 Task: Check the housing market news.
Action: Mouse scrolled (1155, 522) with delta (0, 0)
Screenshot: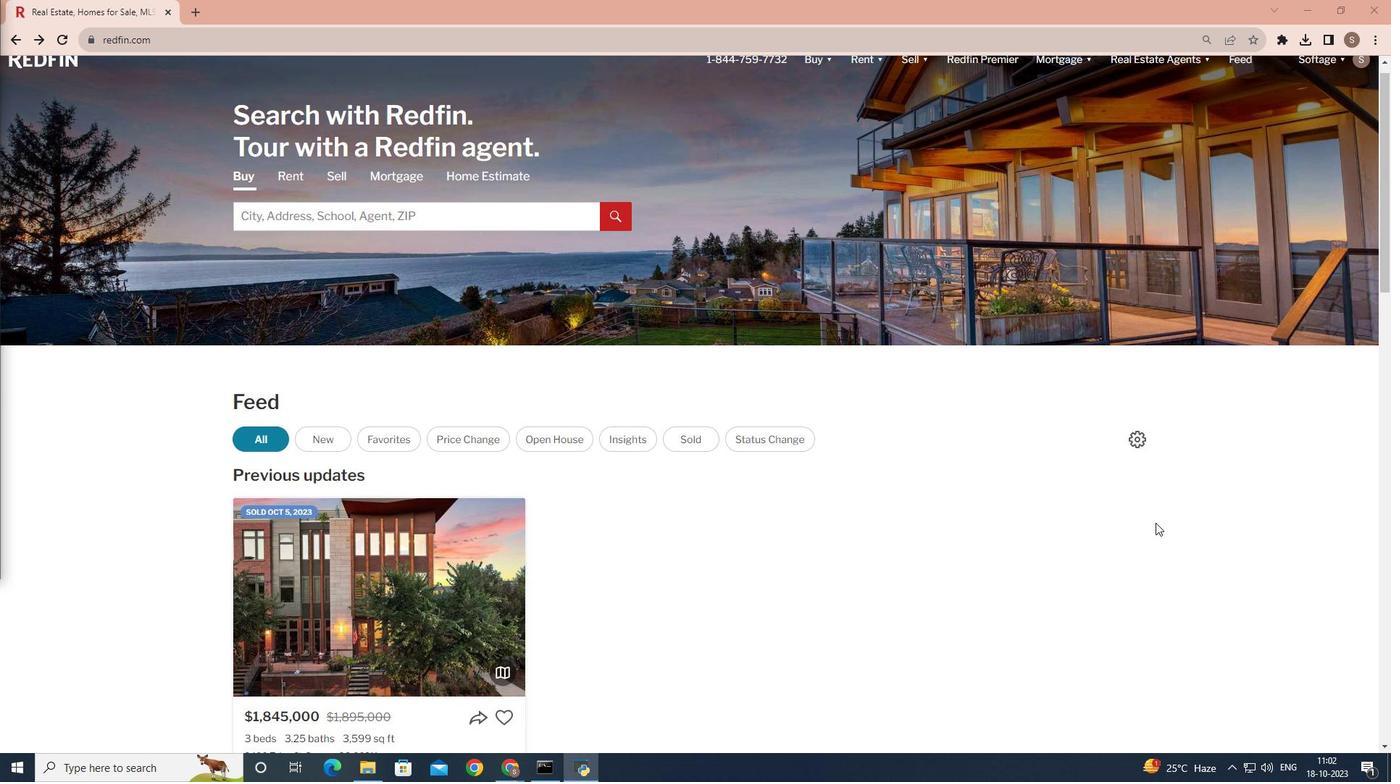 
Action: Mouse scrolled (1155, 522) with delta (0, 0)
Screenshot: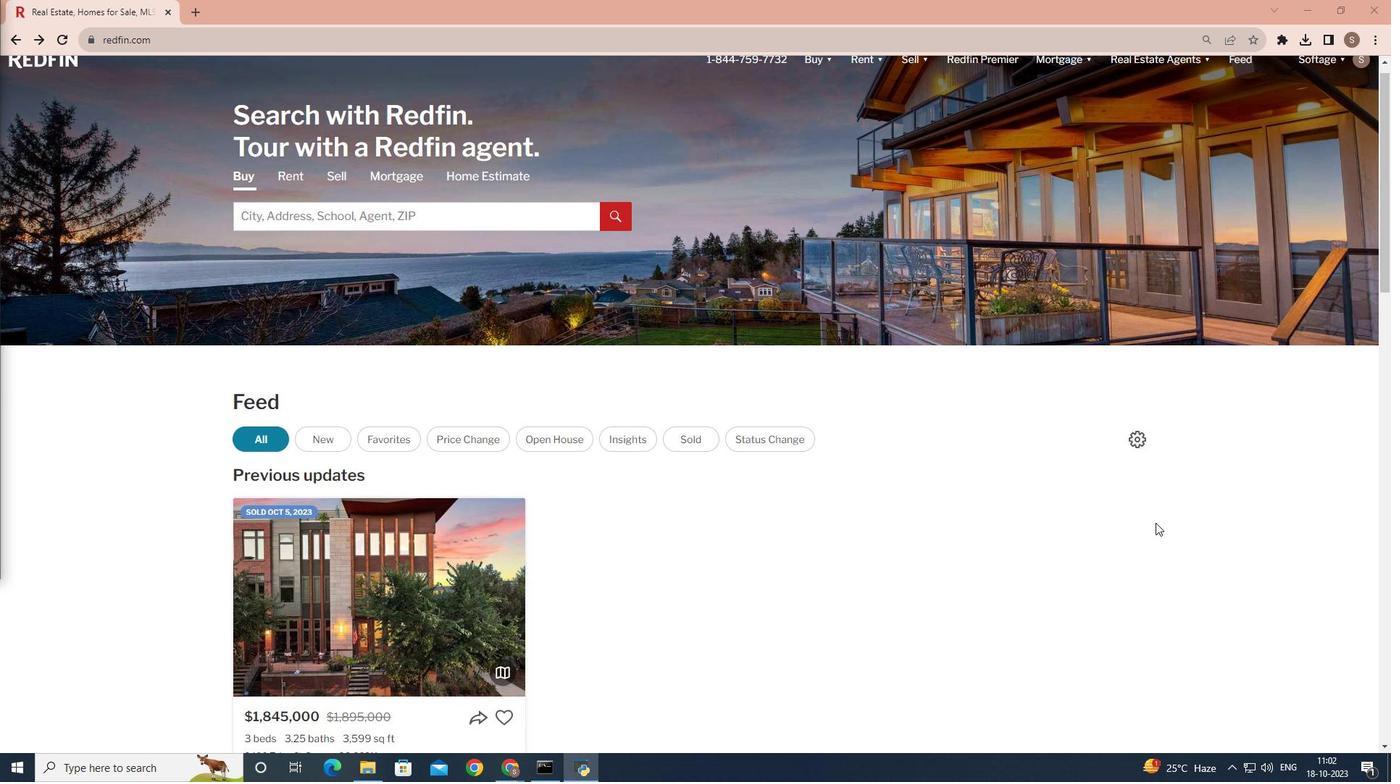 
Action: Mouse scrolled (1155, 522) with delta (0, 0)
Screenshot: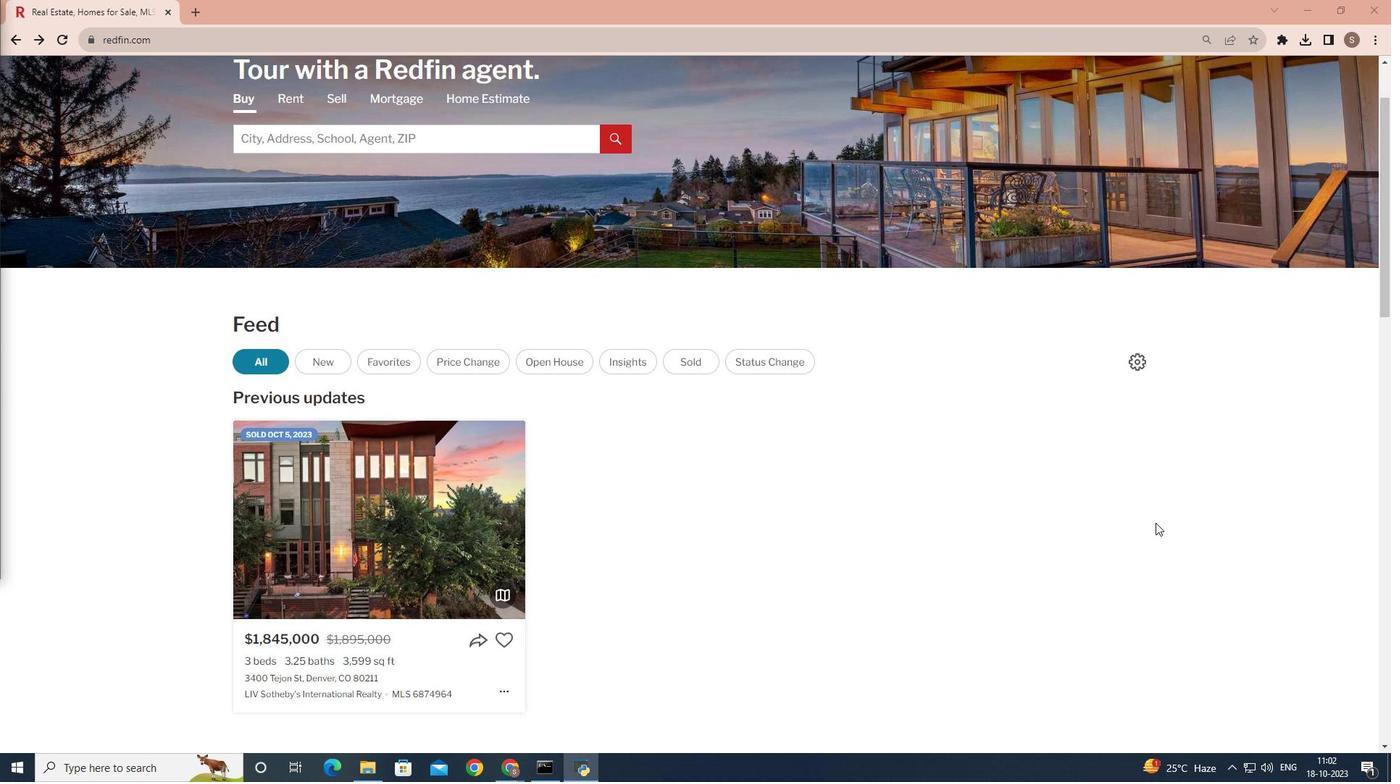 
Action: Mouse scrolled (1155, 522) with delta (0, 0)
Screenshot: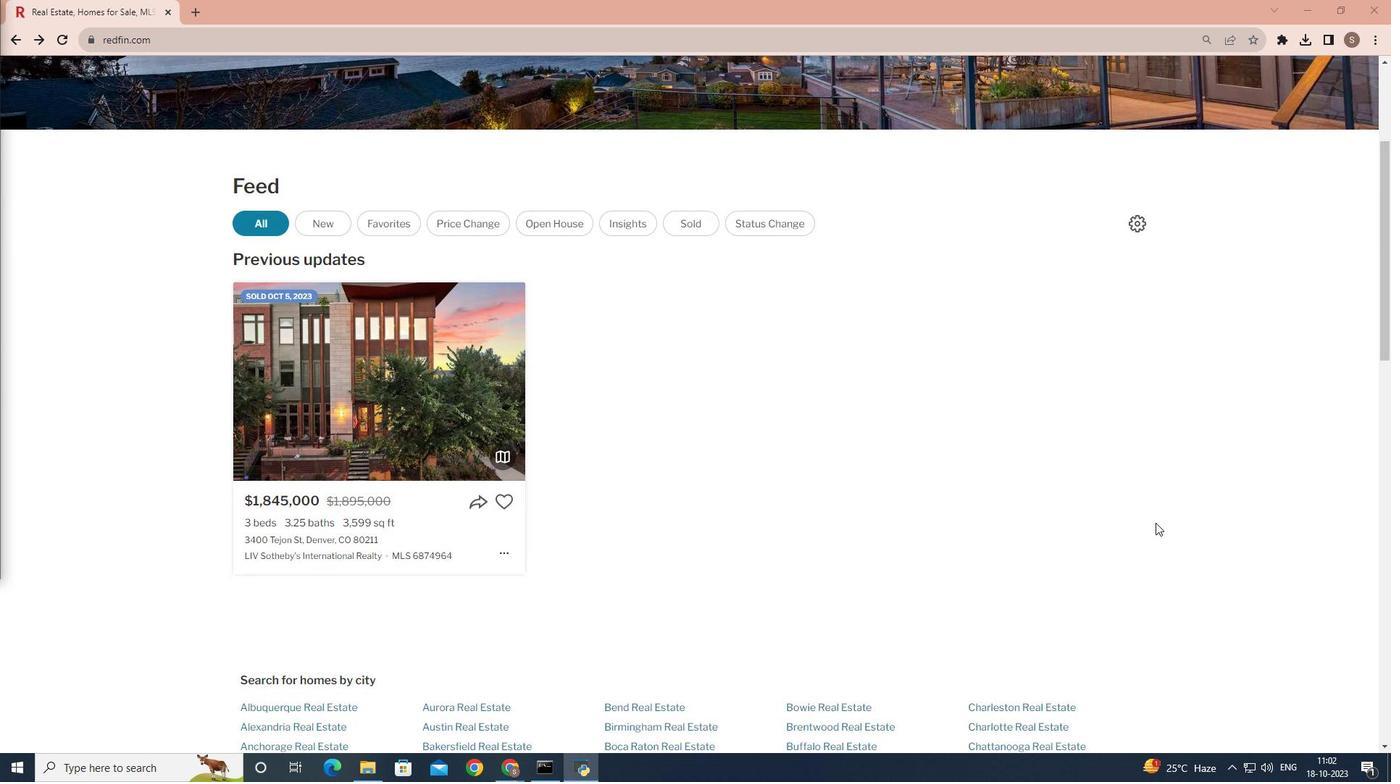 
Action: Mouse scrolled (1155, 522) with delta (0, 0)
Screenshot: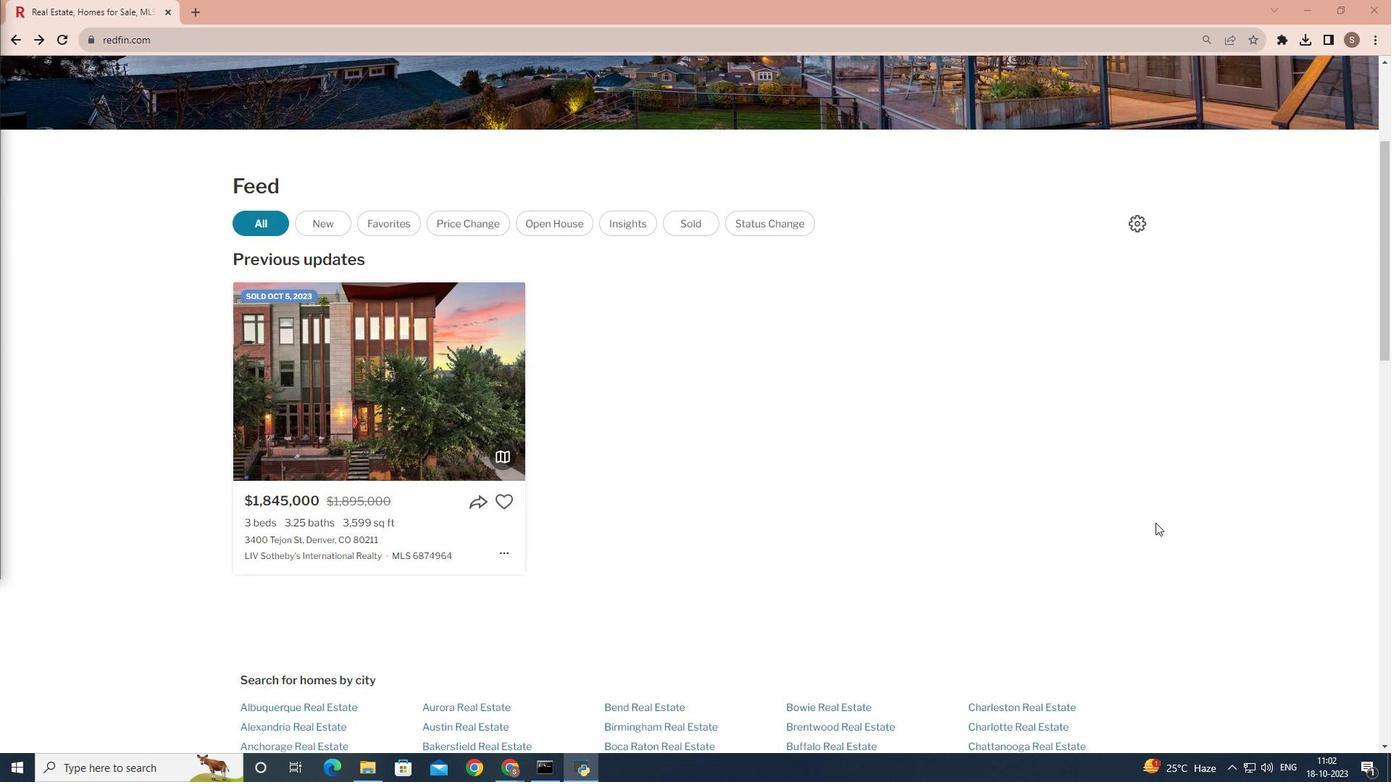 
Action: Mouse scrolled (1155, 522) with delta (0, 0)
Screenshot: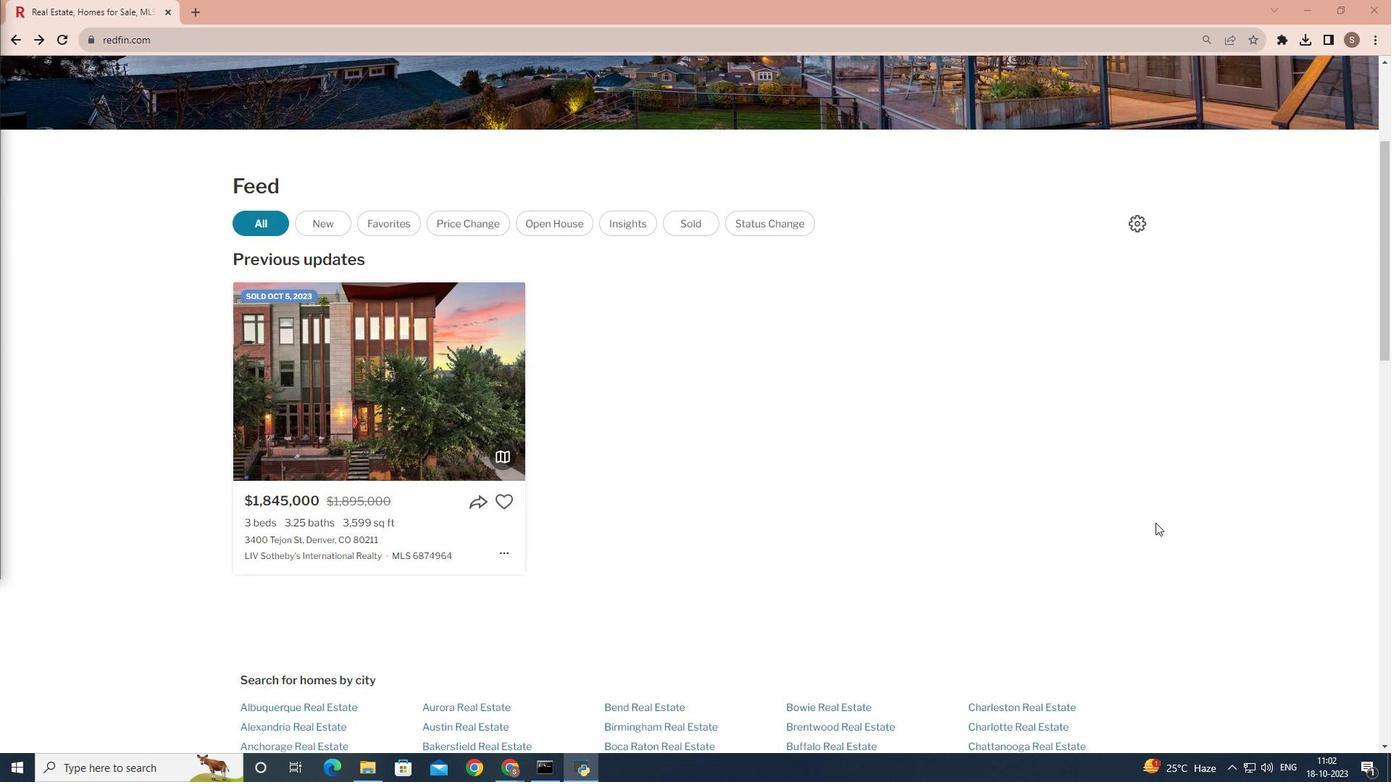 
Action: Mouse scrolled (1155, 522) with delta (0, 0)
Screenshot: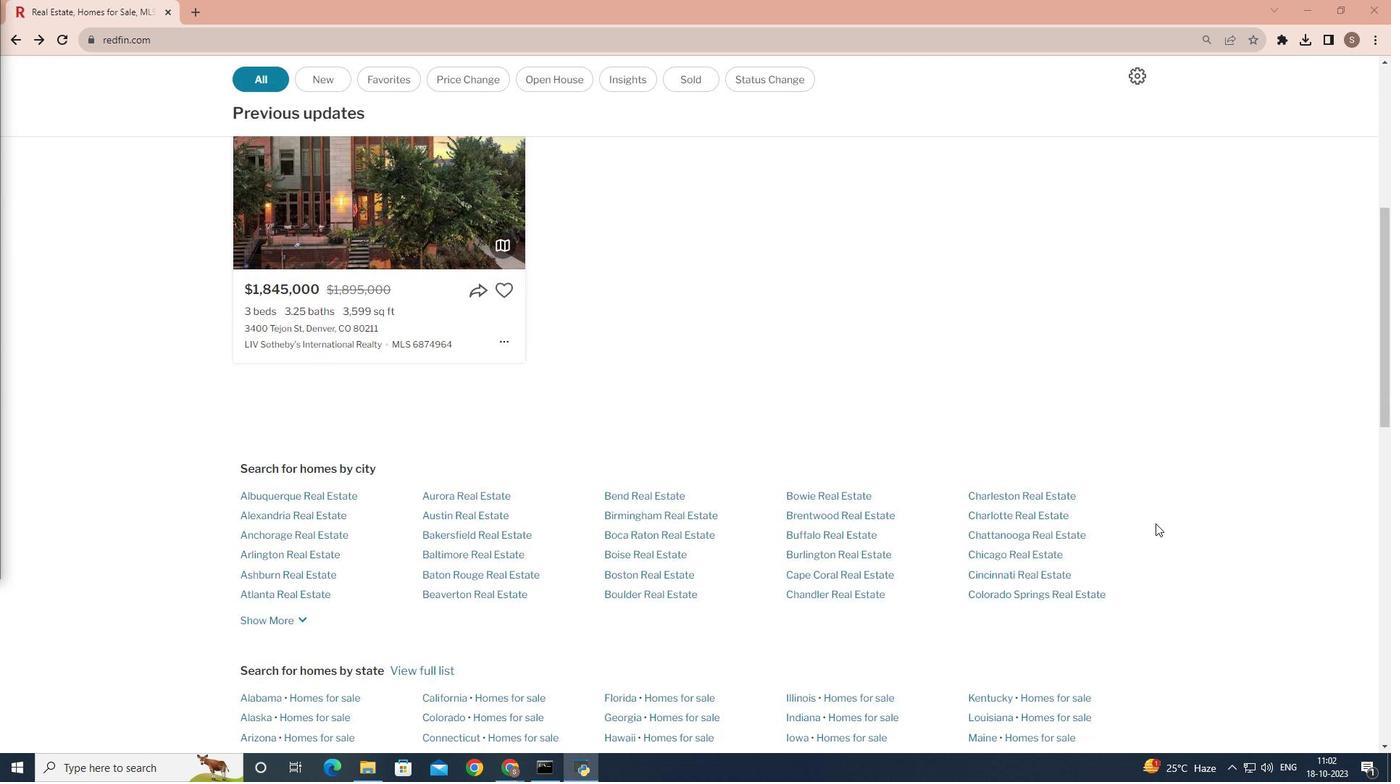 
Action: Mouse moved to (1156, 523)
Screenshot: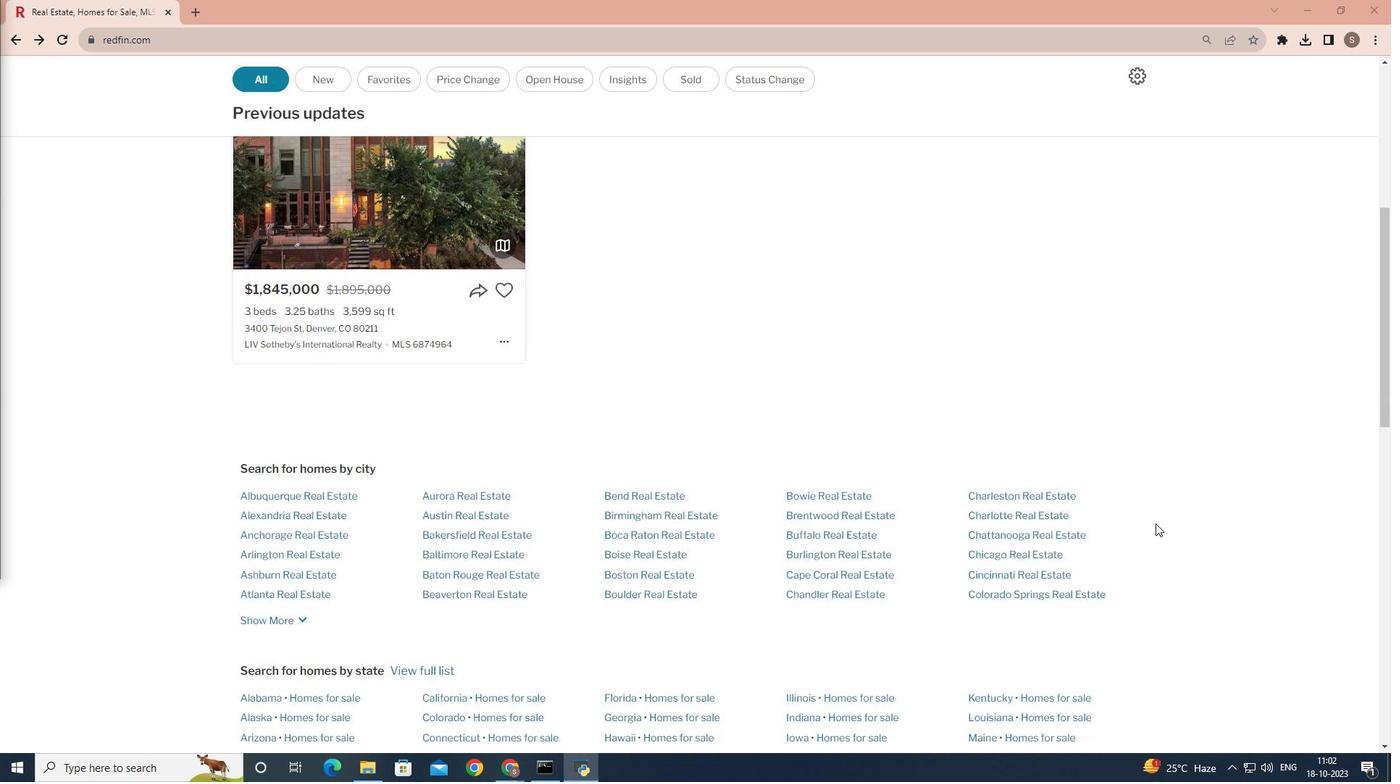 
Action: Mouse scrolled (1156, 522) with delta (0, 0)
Screenshot: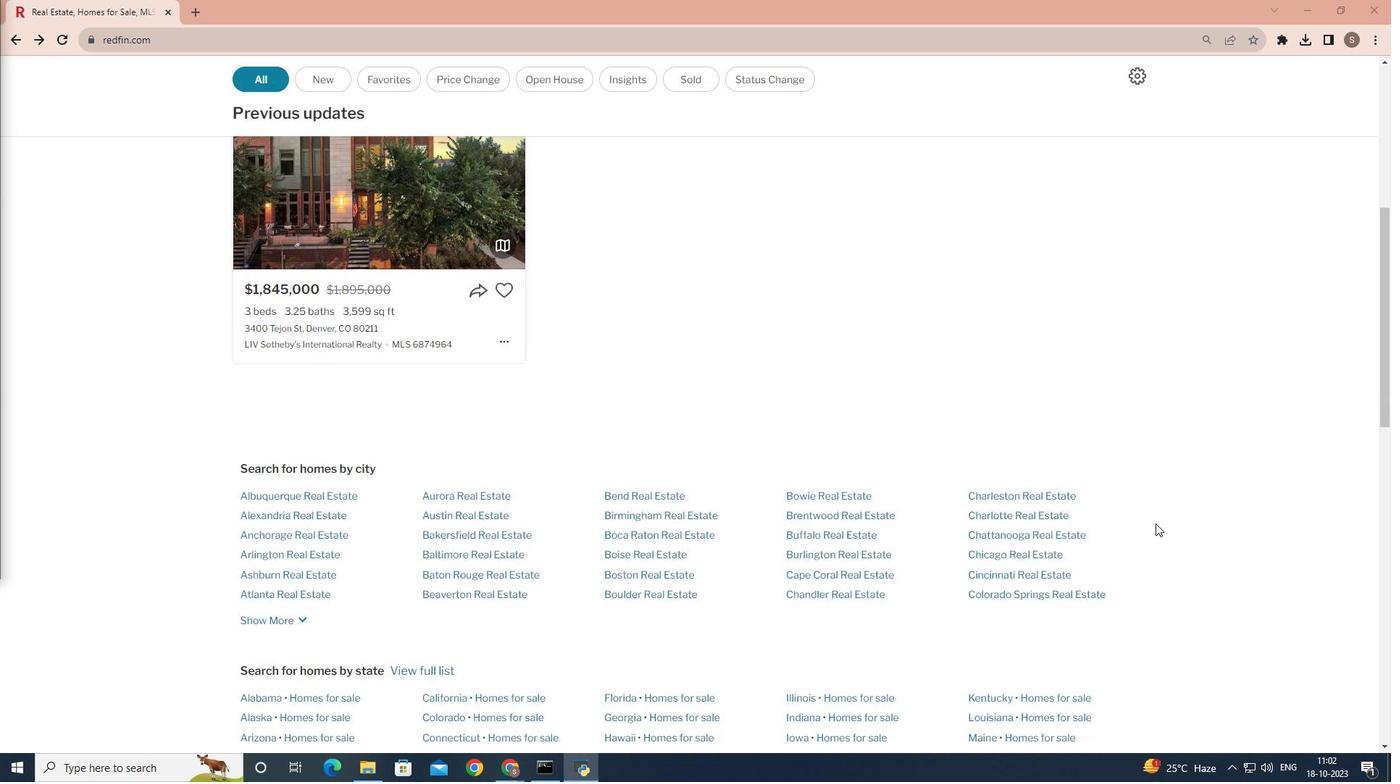
Action: Mouse scrolled (1156, 522) with delta (0, 0)
Screenshot: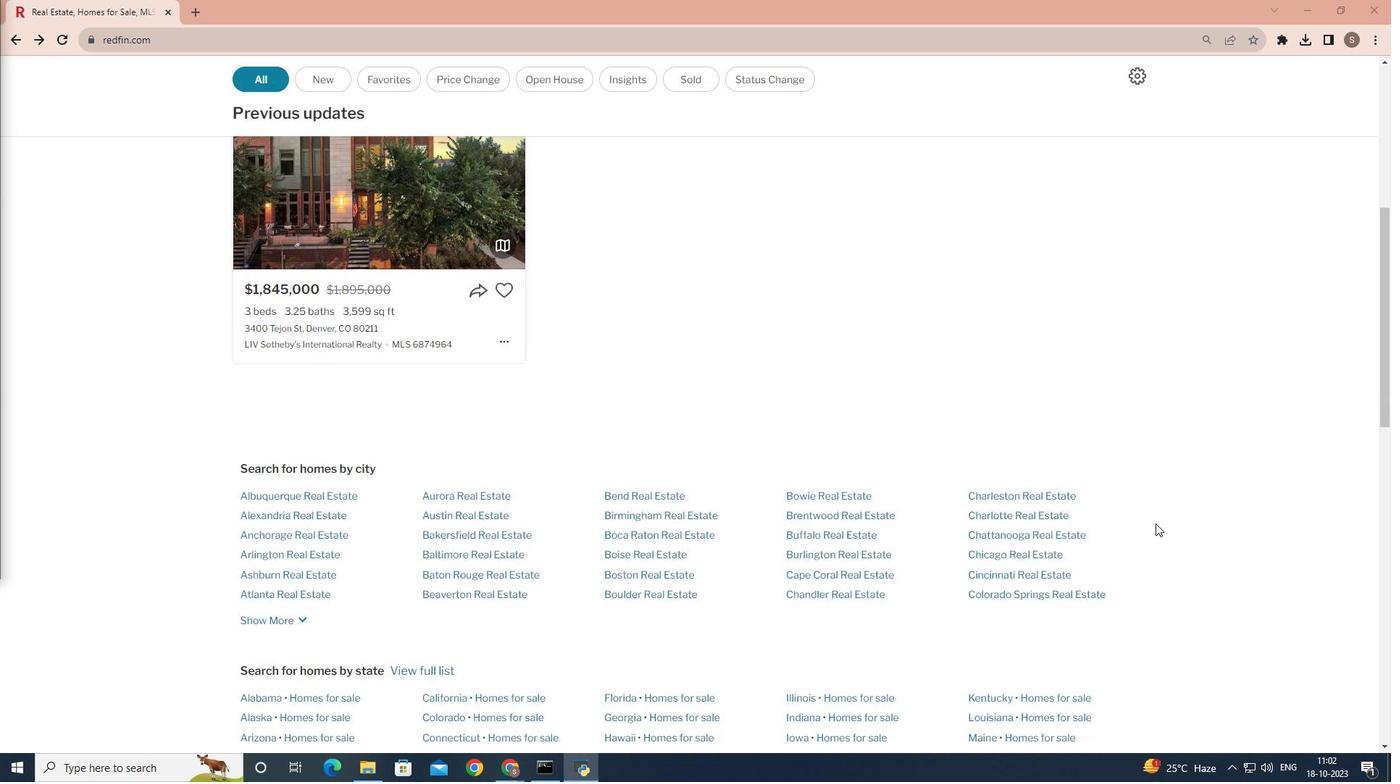 
Action: Mouse moved to (1156, 523)
Screenshot: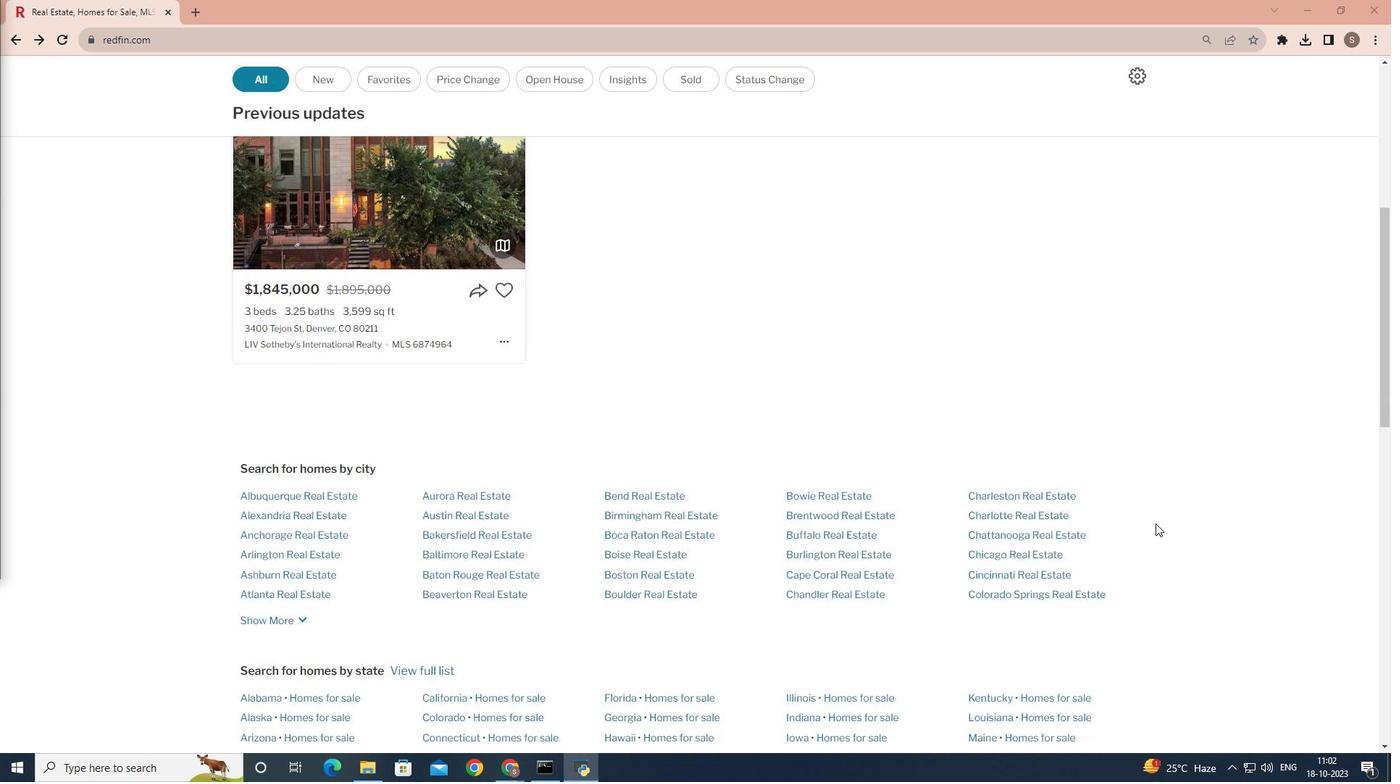 
Action: Mouse scrolled (1156, 522) with delta (0, 0)
Screenshot: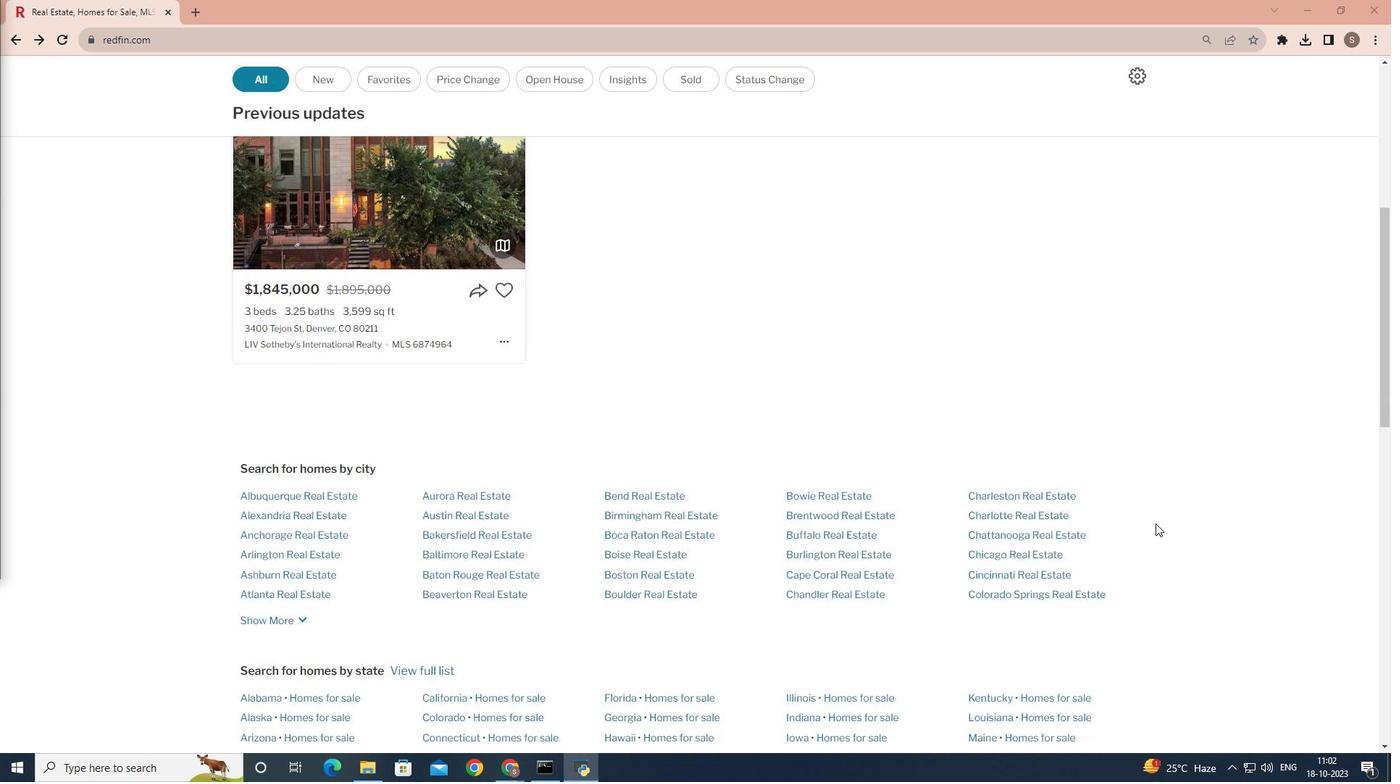 
Action: Mouse moved to (1151, 523)
Screenshot: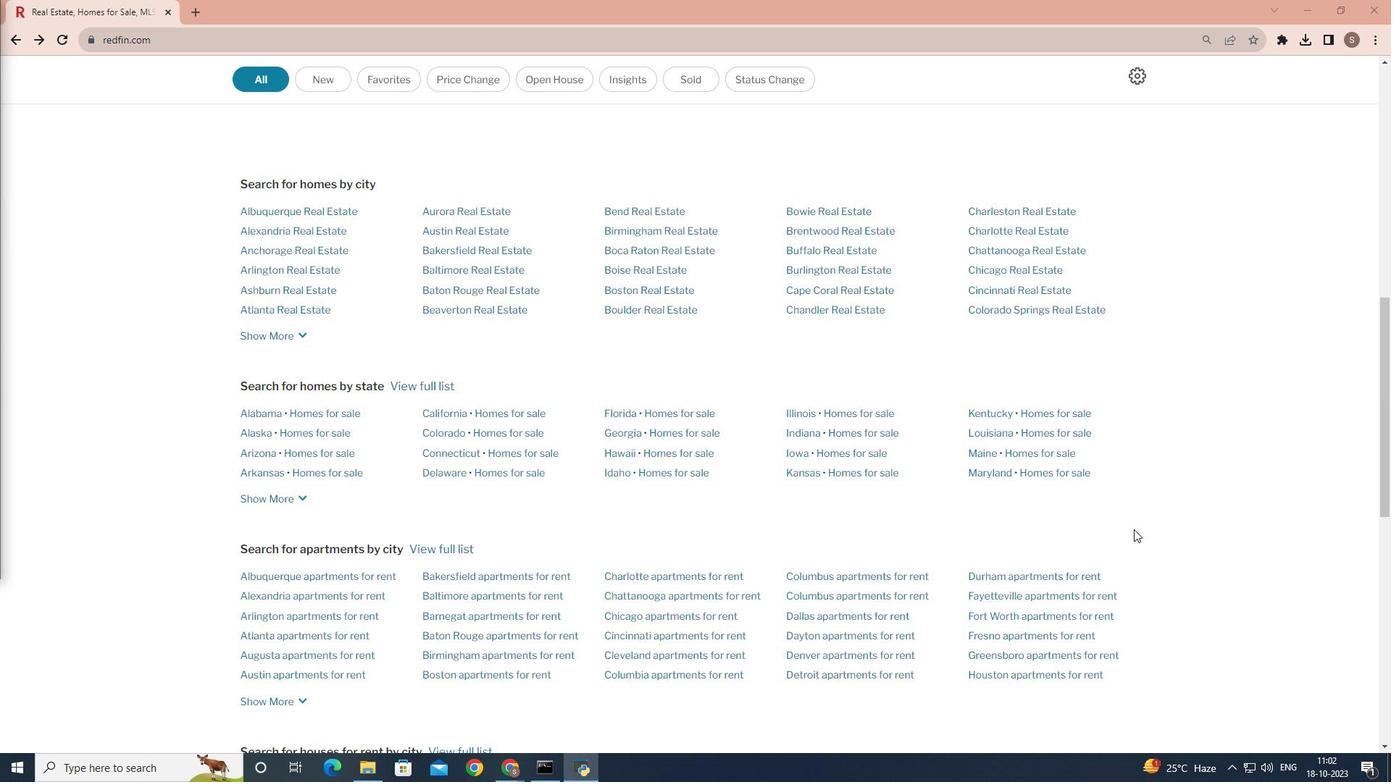 
Action: Mouse scrolled (1151, 523) with delta (0, 0)
Screenshot: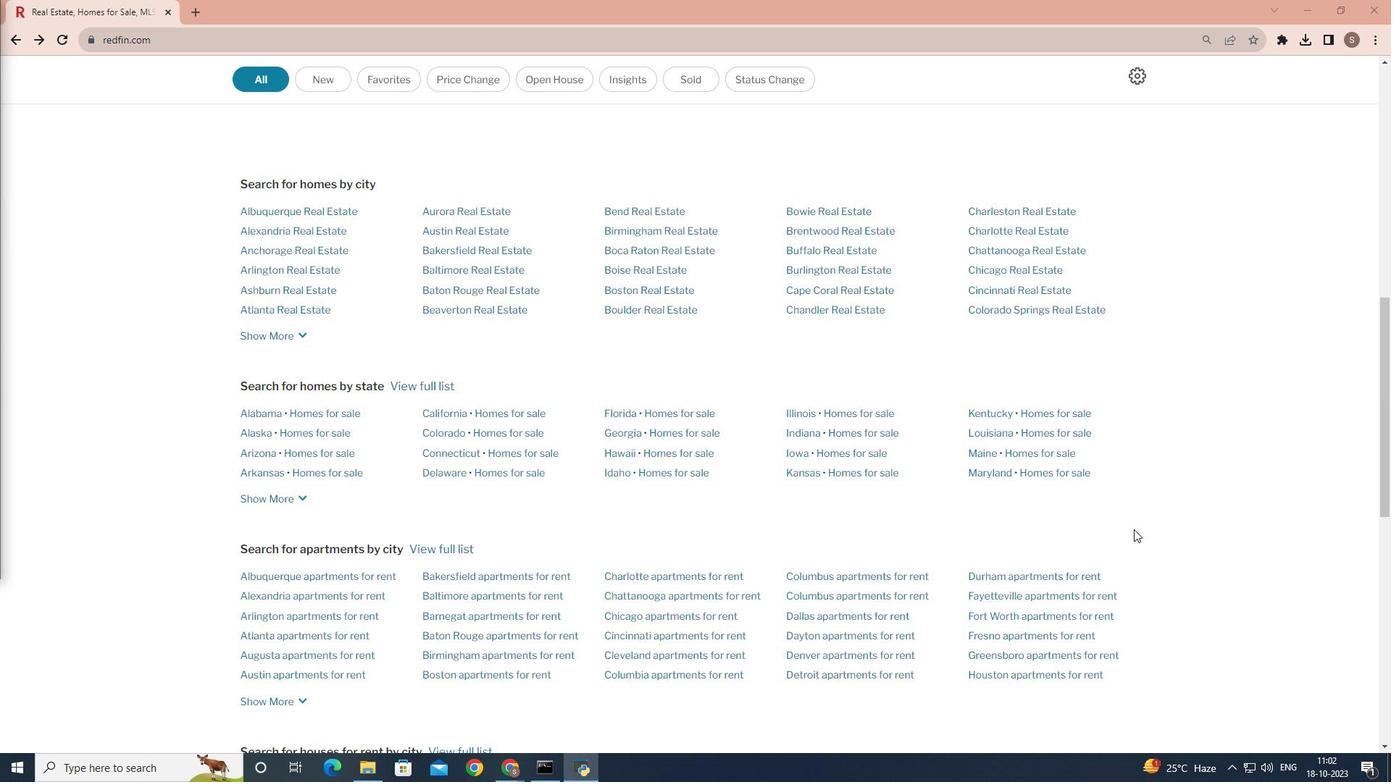 
Action: Mouse moved to (1144, 524)
Screenshot: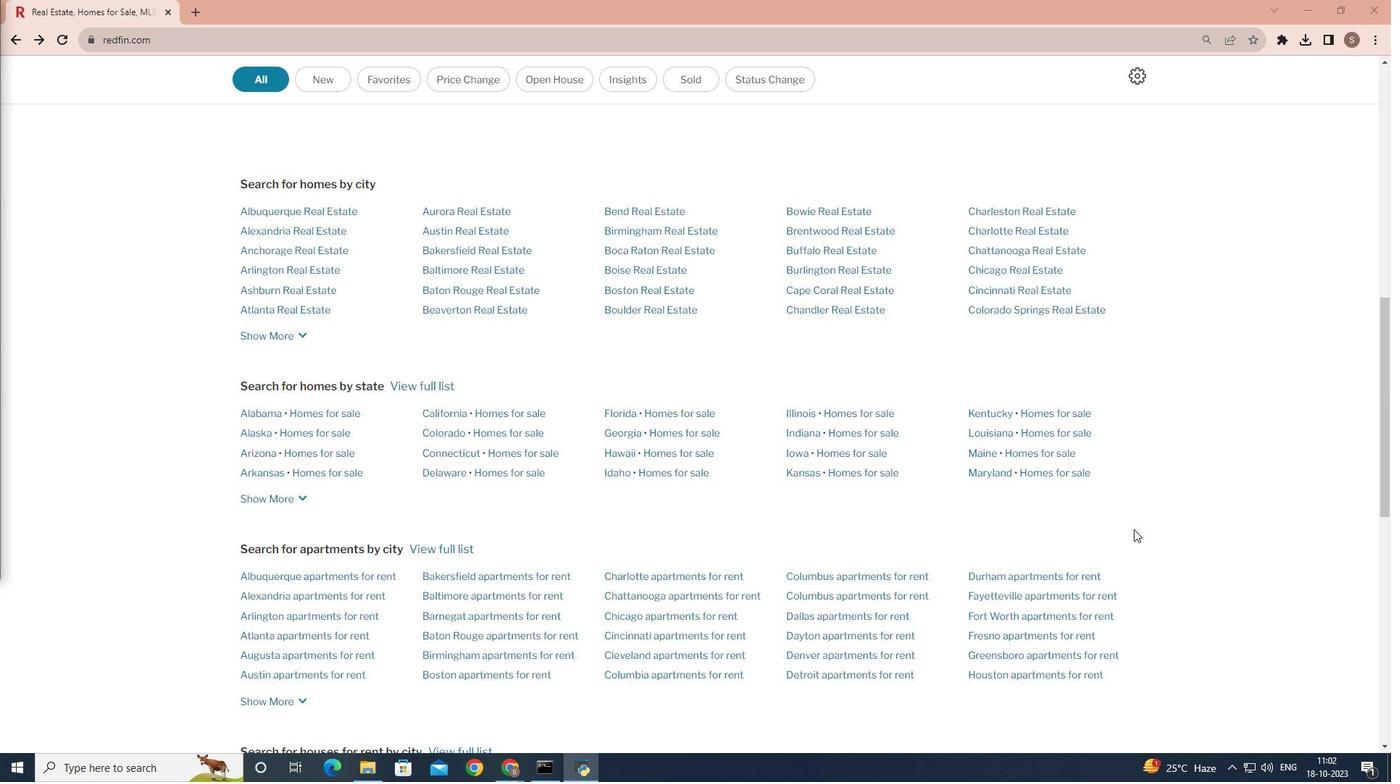 
Action: Mouse scrolled (1144, 523) with delta (0, 0)
Screenshot: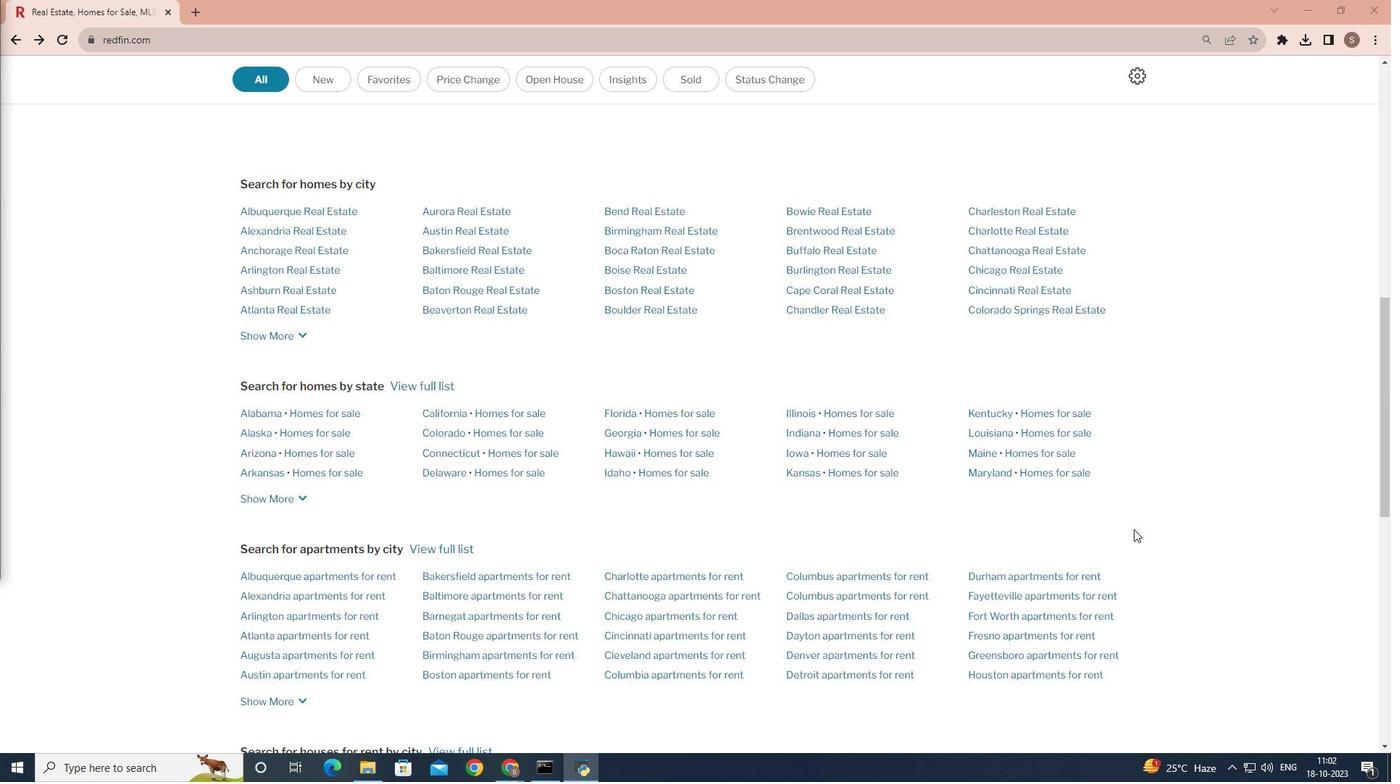 
Action: Mouse moved to (1138, 528)
Screenshot: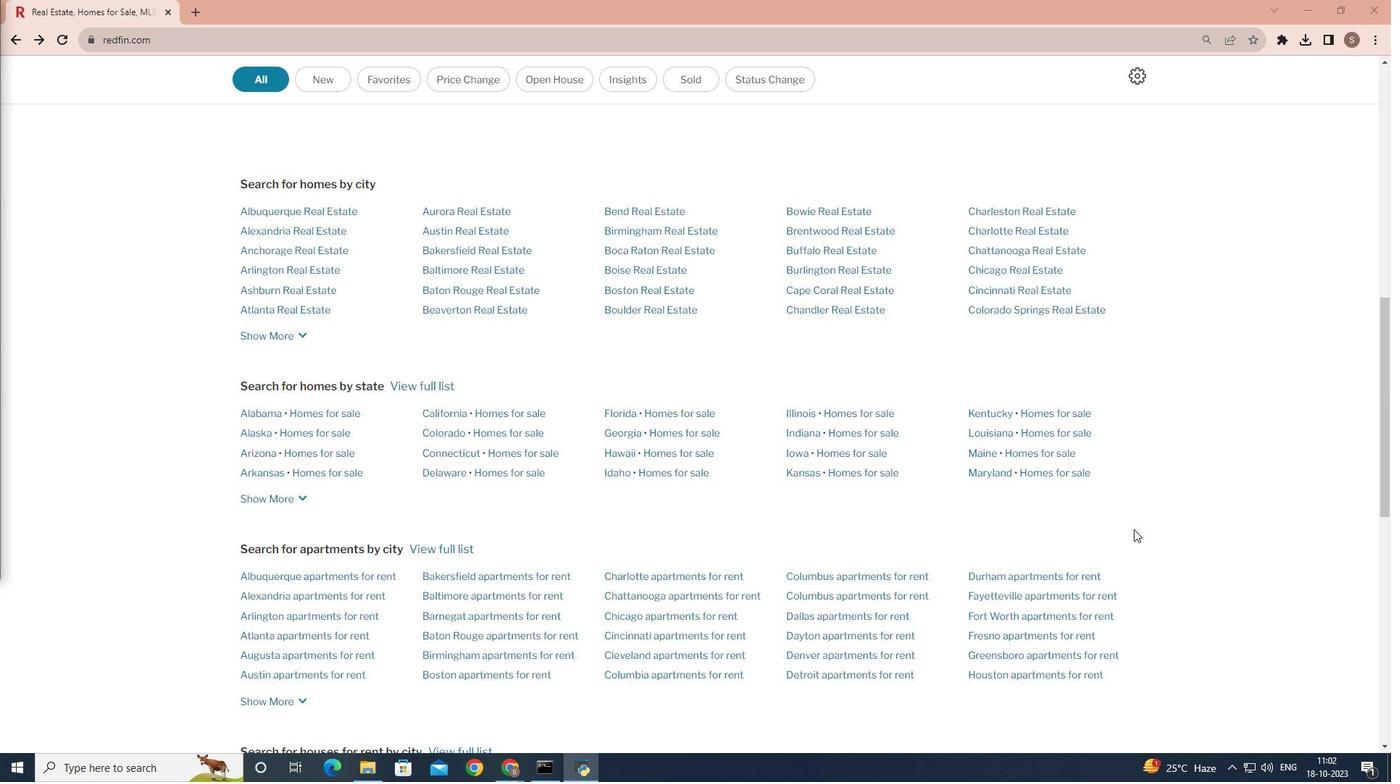 
Action: Mouse scrolled (1138, 527) with delta (0, 0)
Screenshot: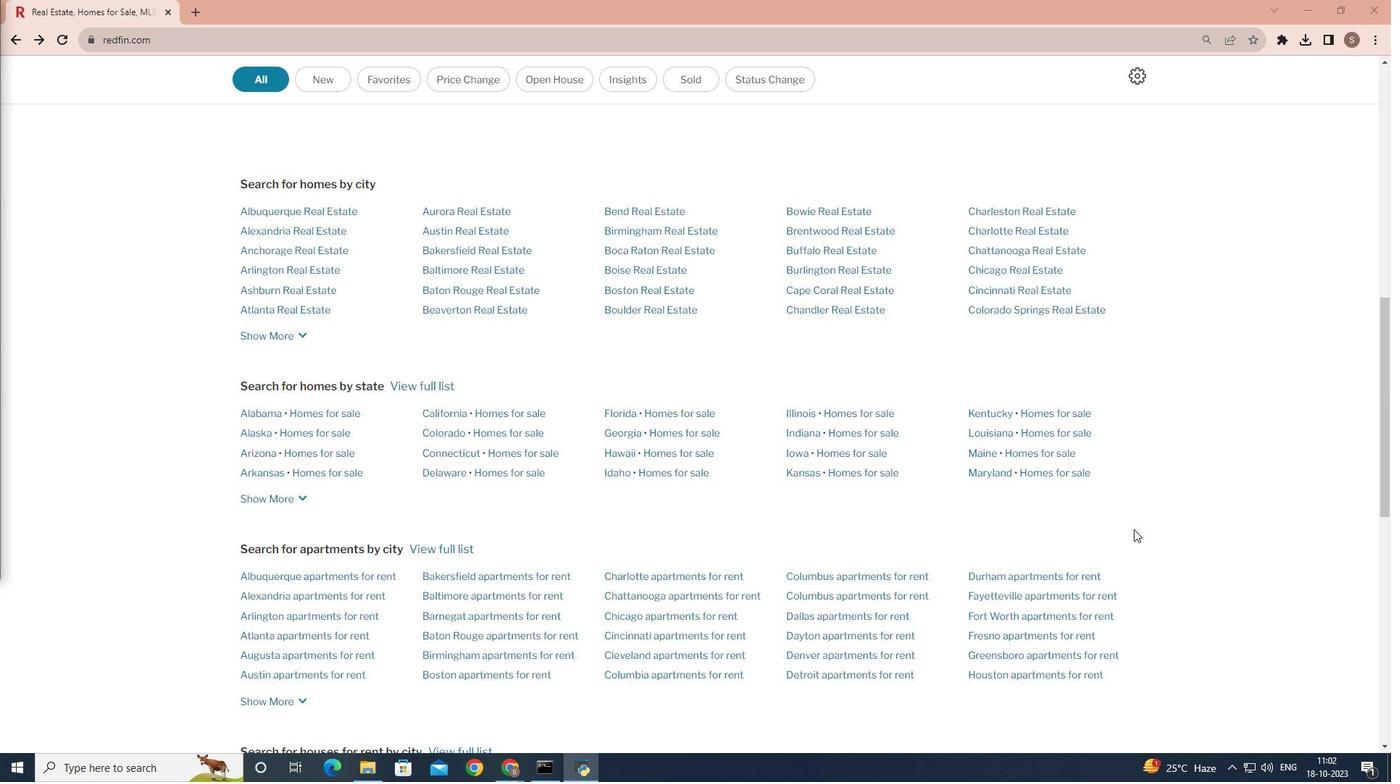 
Action: Mouse moved to (1054, 523)
Screenshot: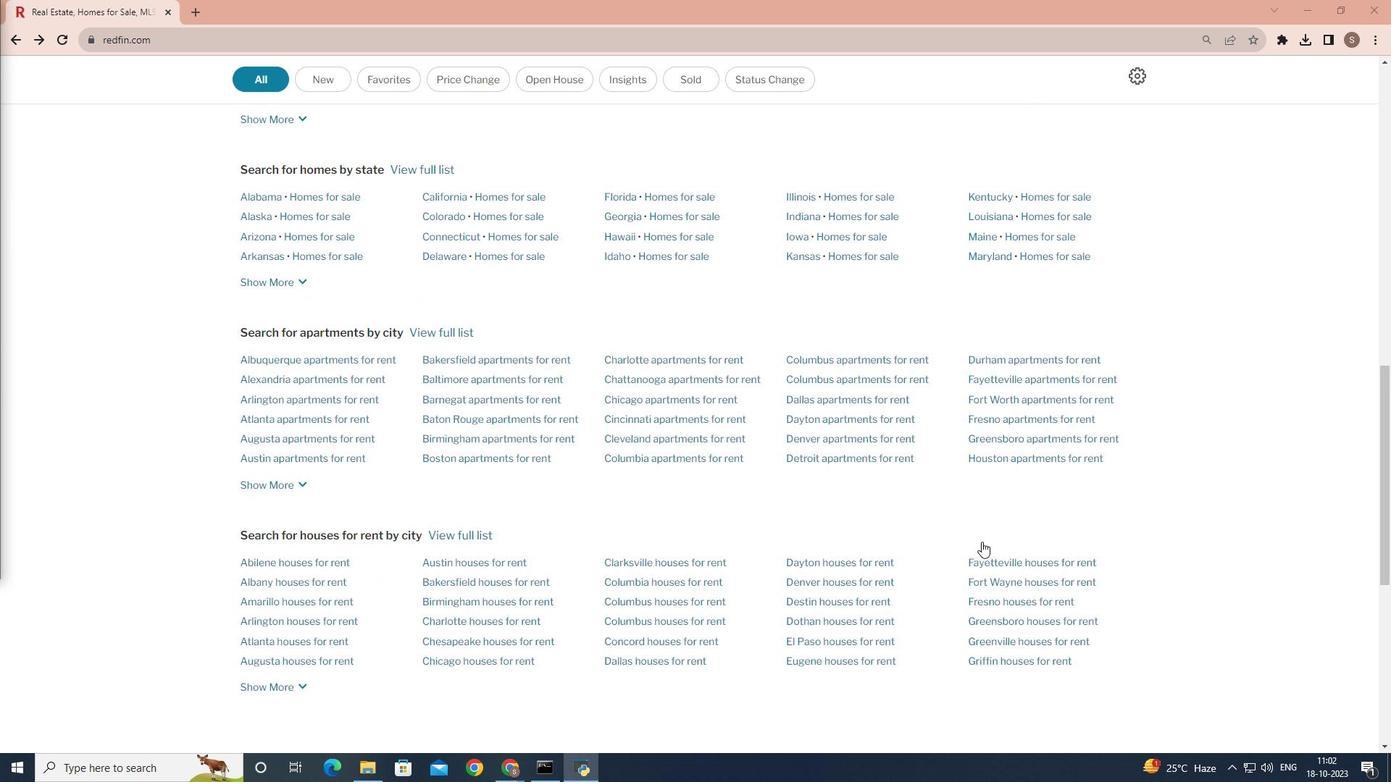 
Action: Mouse scrolled (1054, 523) with delta (0, 0)
Screenshot: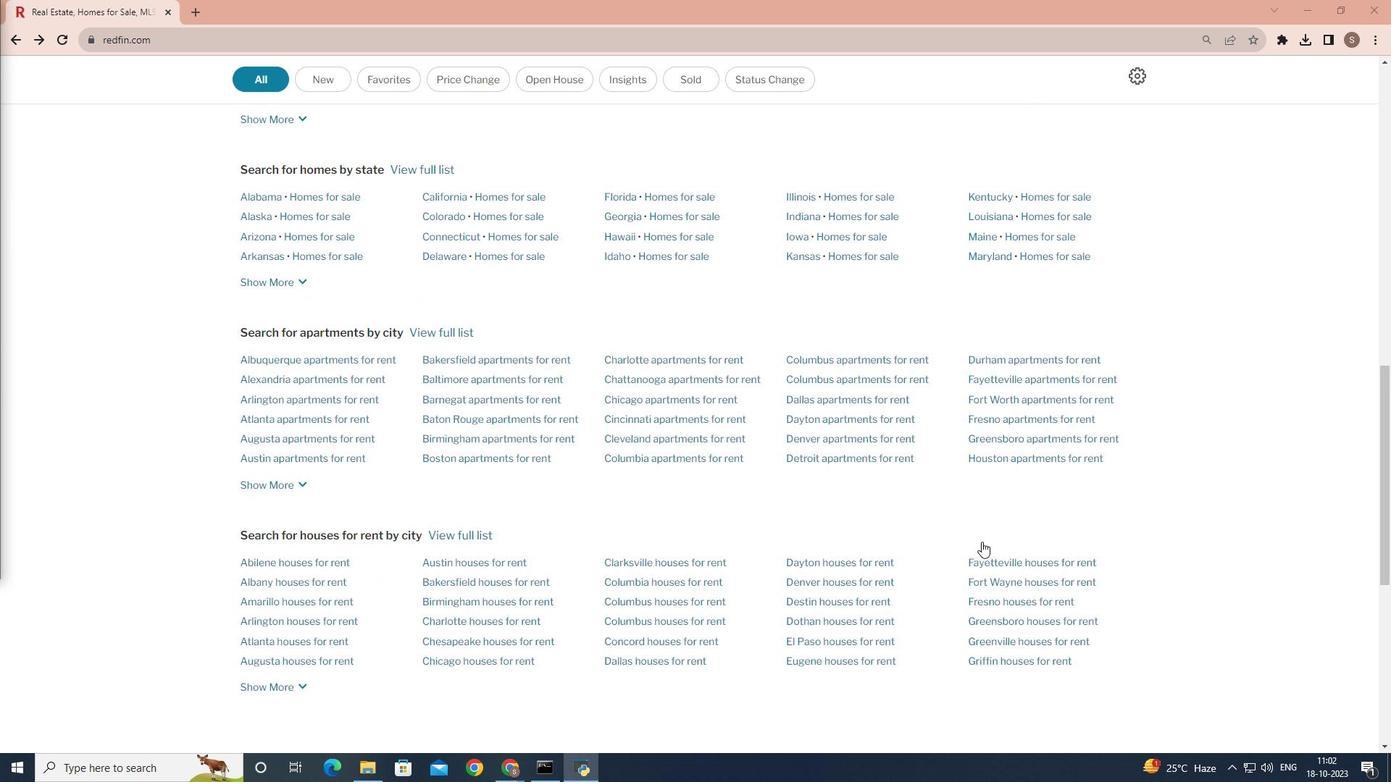 
Action: Mouse moved to (1045, 525)
Screenshot: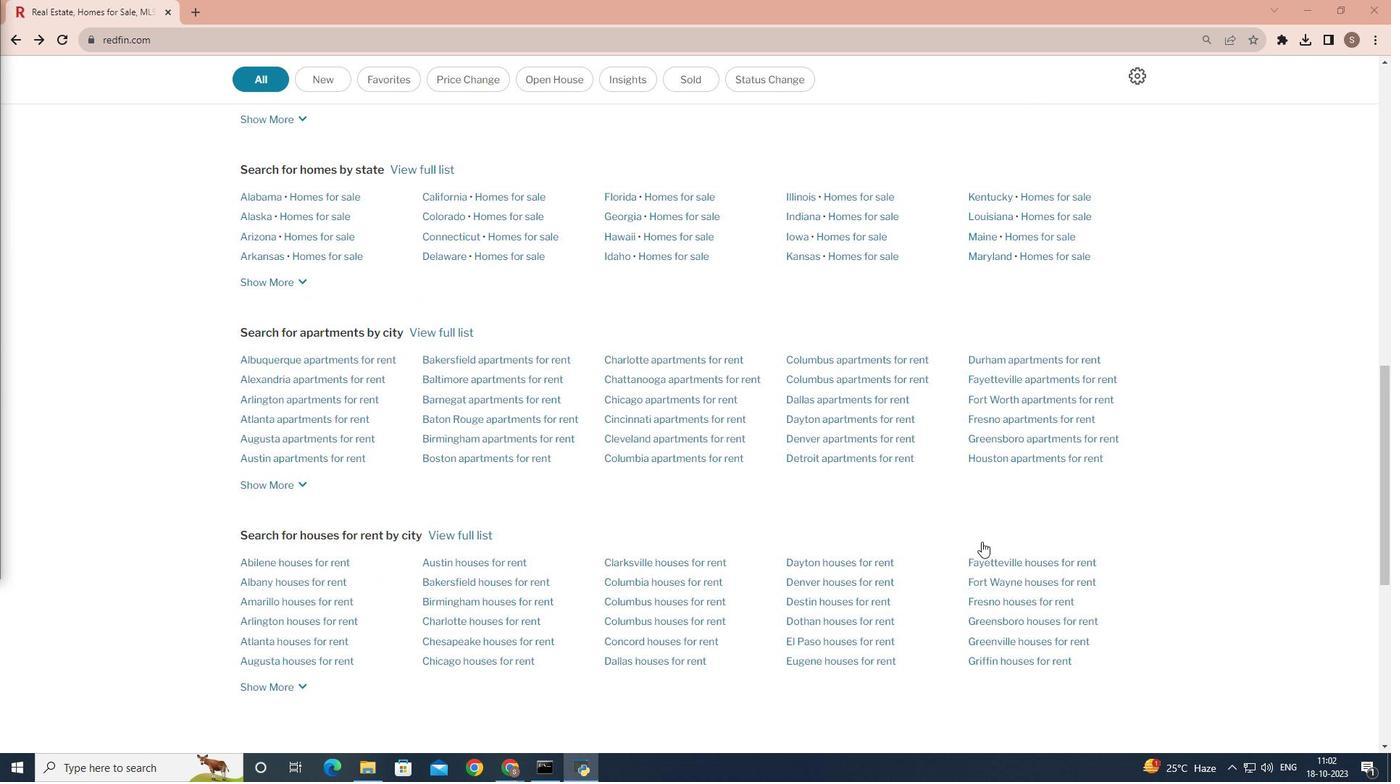 
Action: Mouse scrolled (1045, 524) with delta (0, 0)
Screenshot: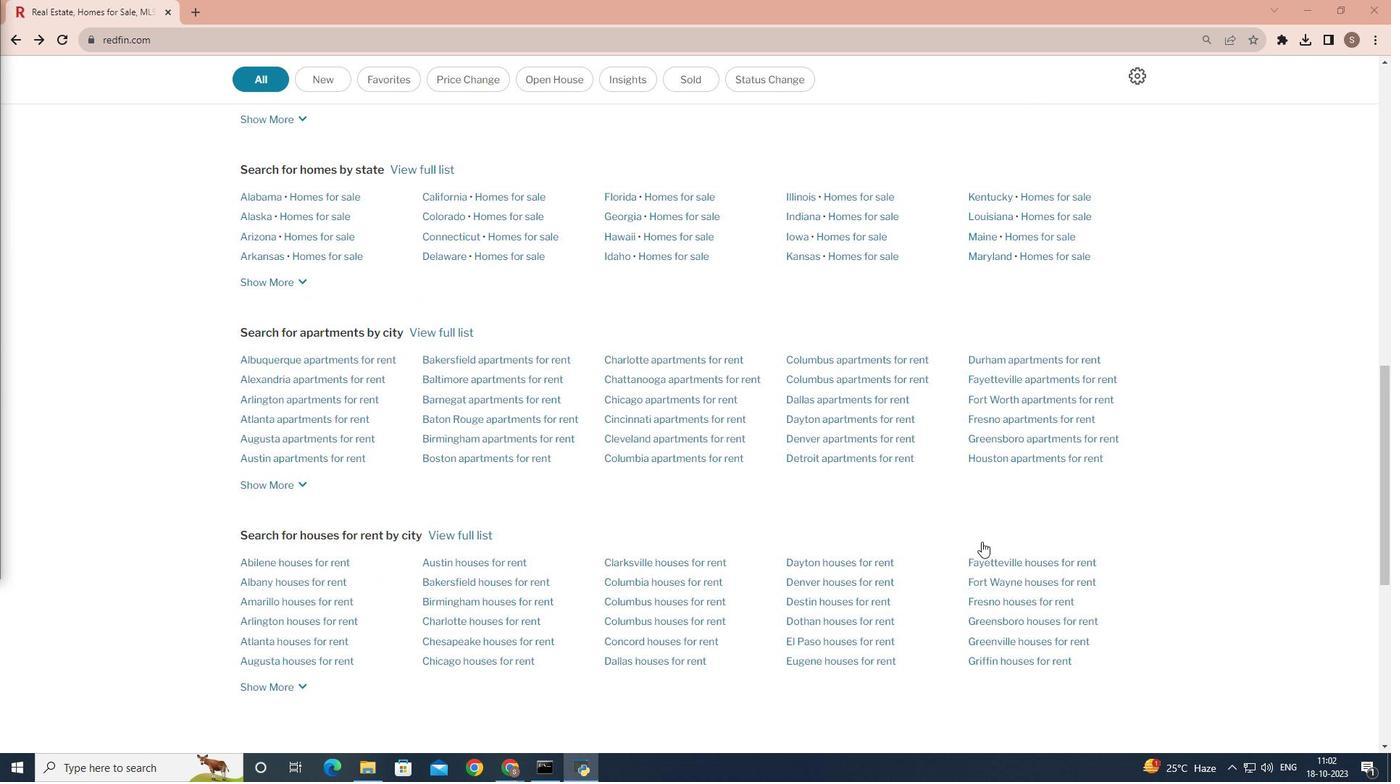 
Action: Mouse moved to (1023, 529)
Screenshot: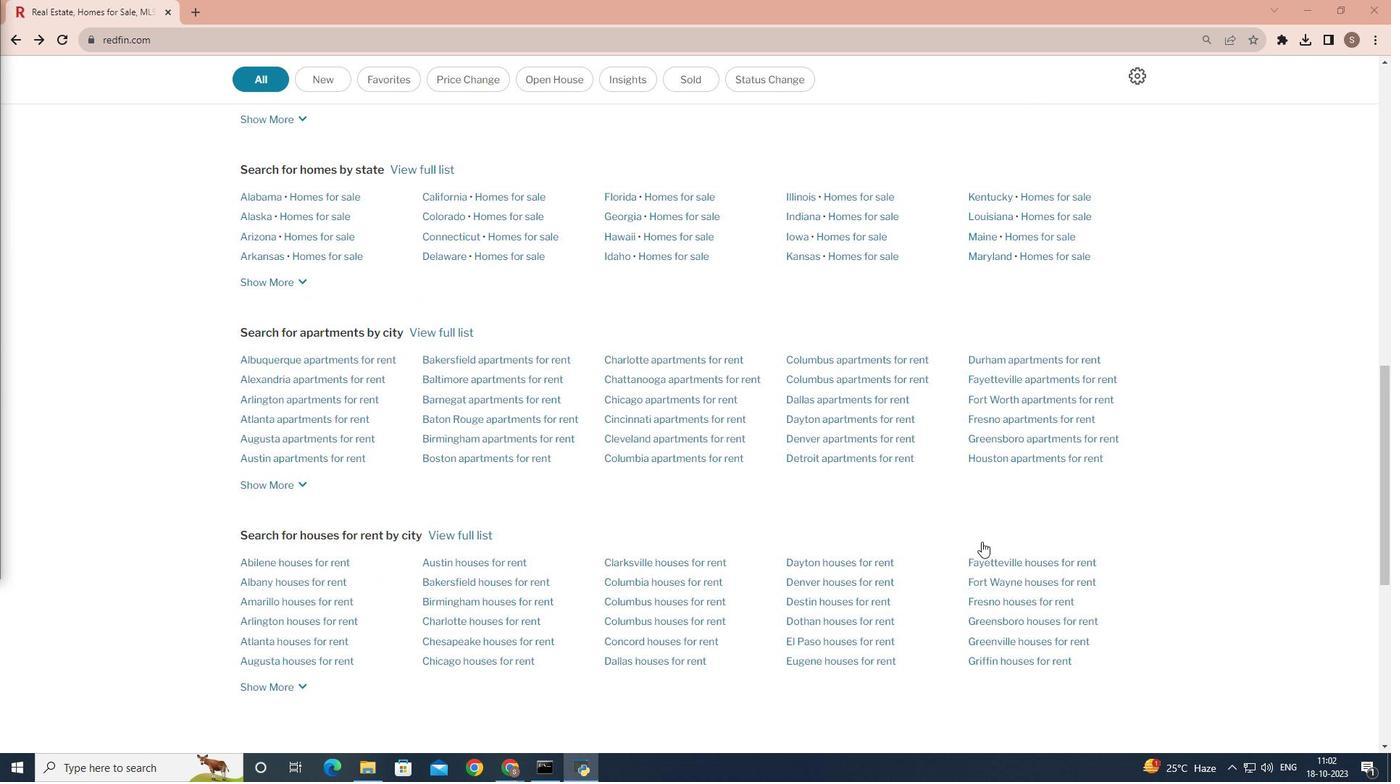 
Action: Mouse scrolled (1023, 529) with delta (0, 0)
Screenshot: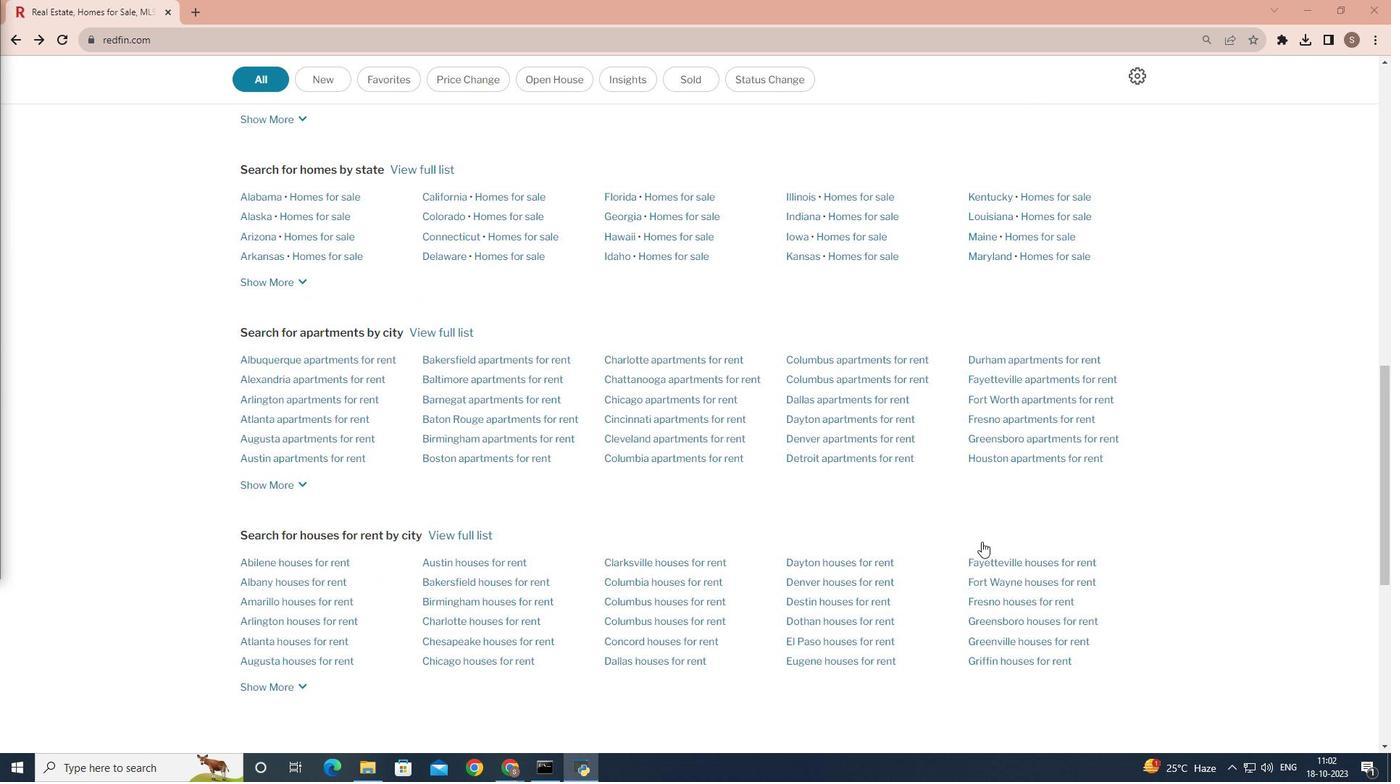 
Action: Mouse moved to (903, 541)
Screenshot: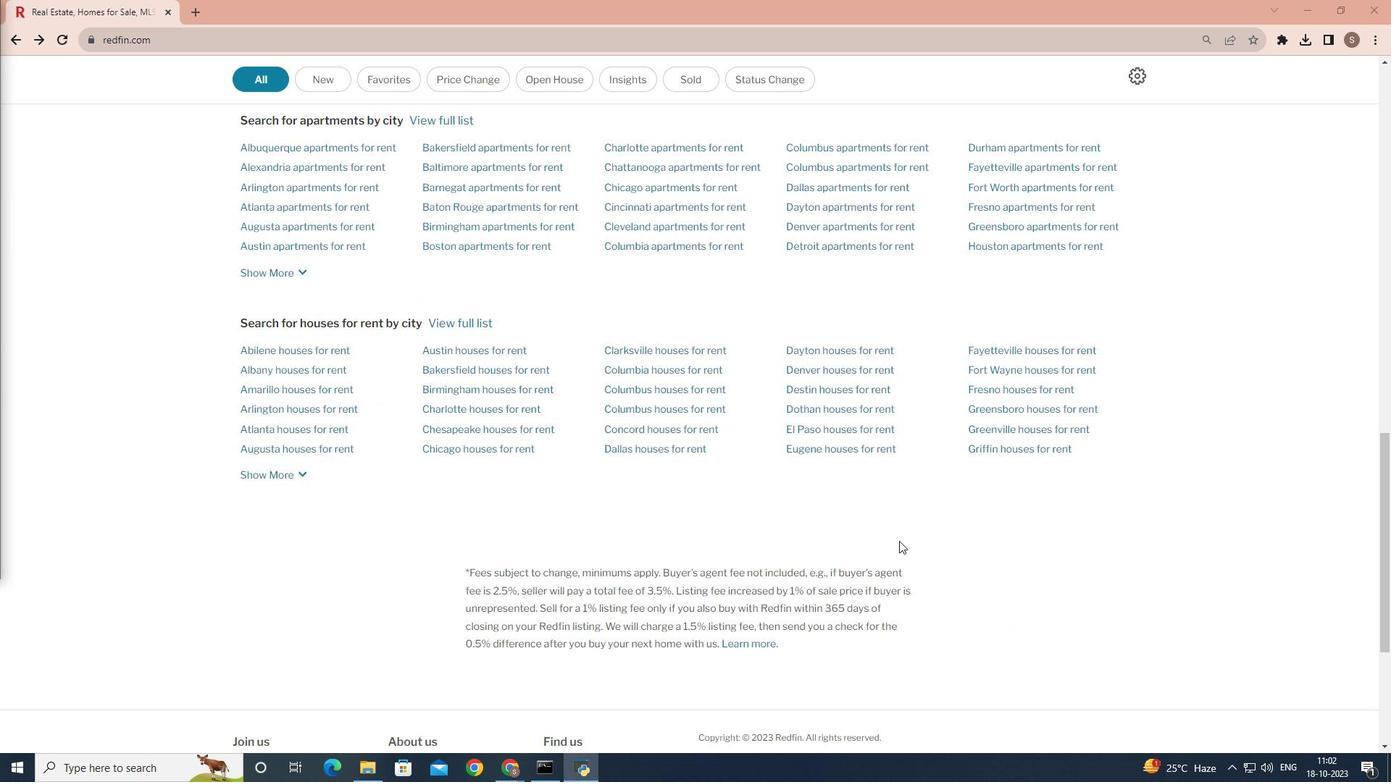 
Action: Mouse scrolled (903, 540) with delta (0, 0)
Screenshot: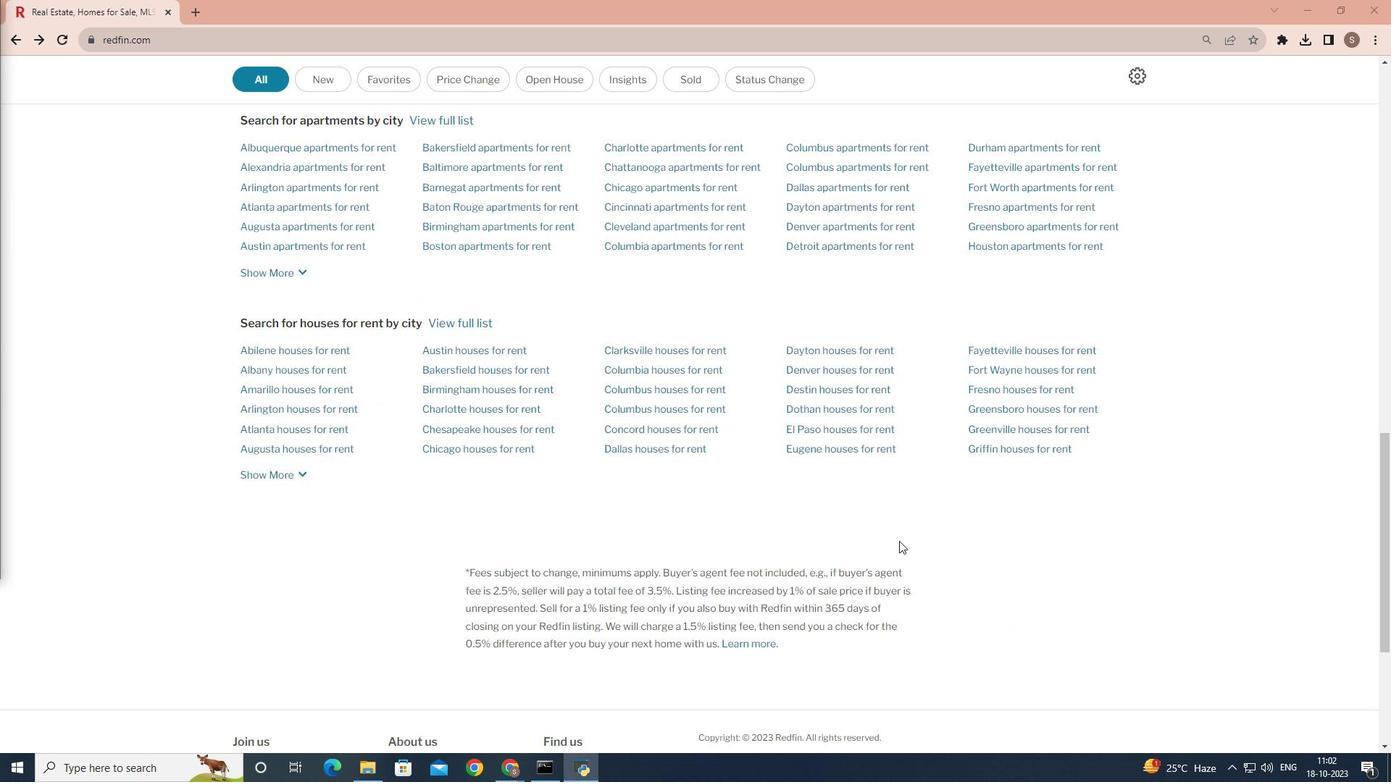 
Action: Mouse moved to (900, 541)
Screenshot: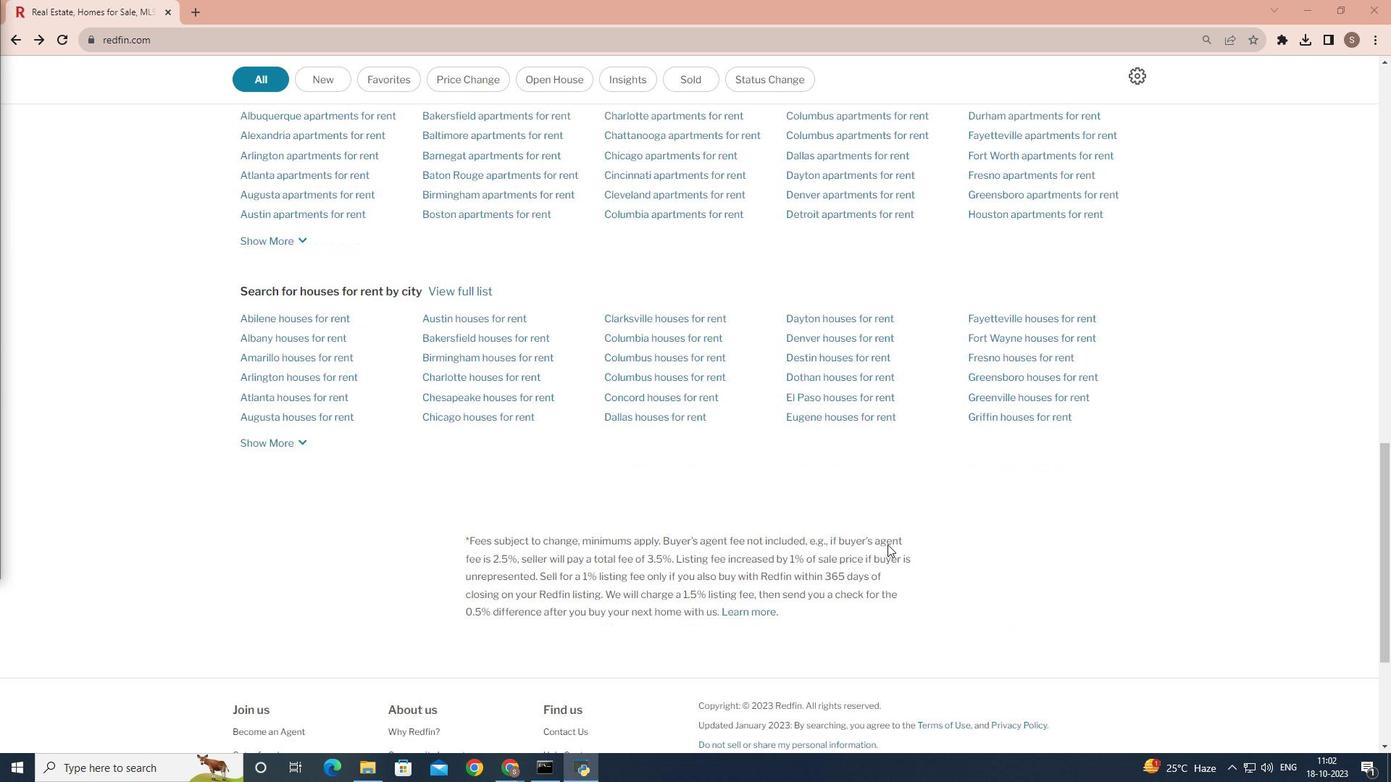 
Action: Mouse scrolled (900, 540) with delta (0, 0)
Screenshot: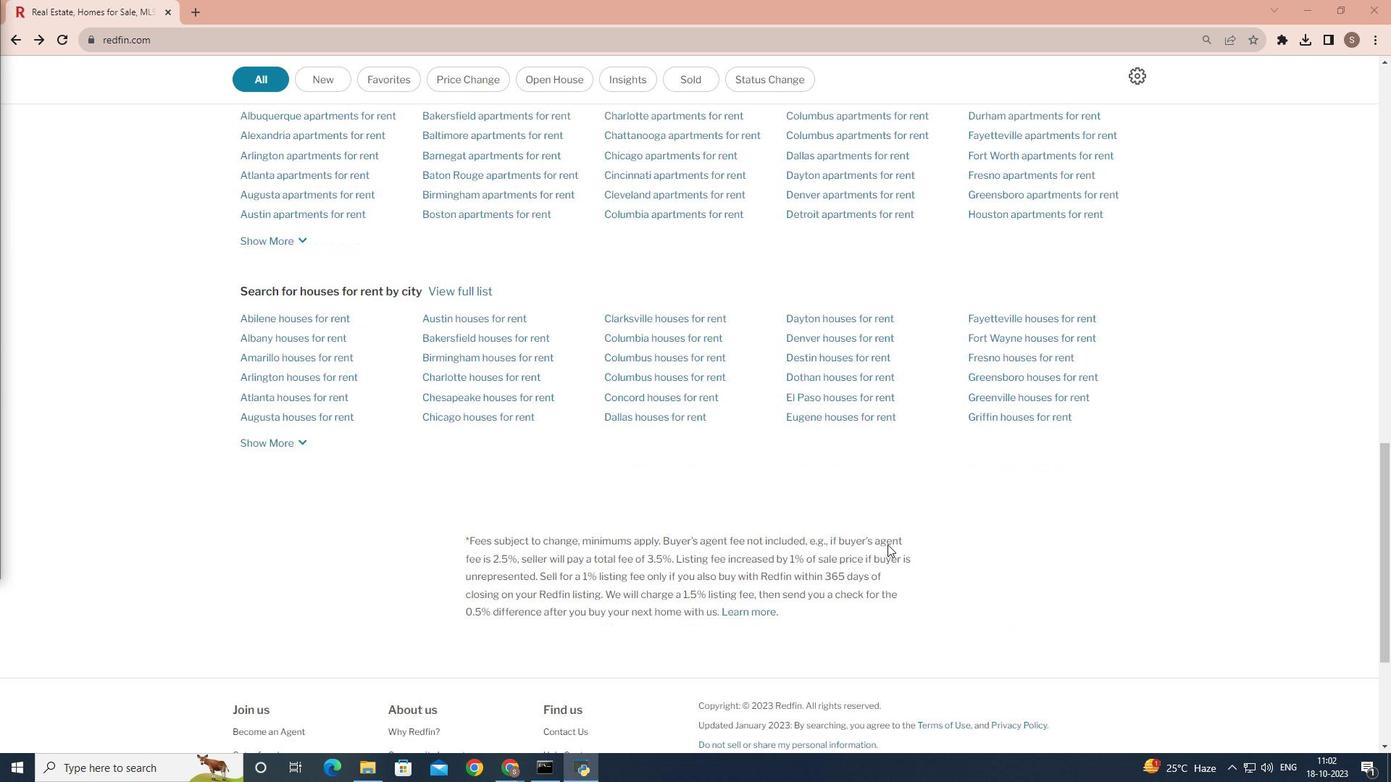 
Action: Mouse moved to (899, 541)
Screenshot: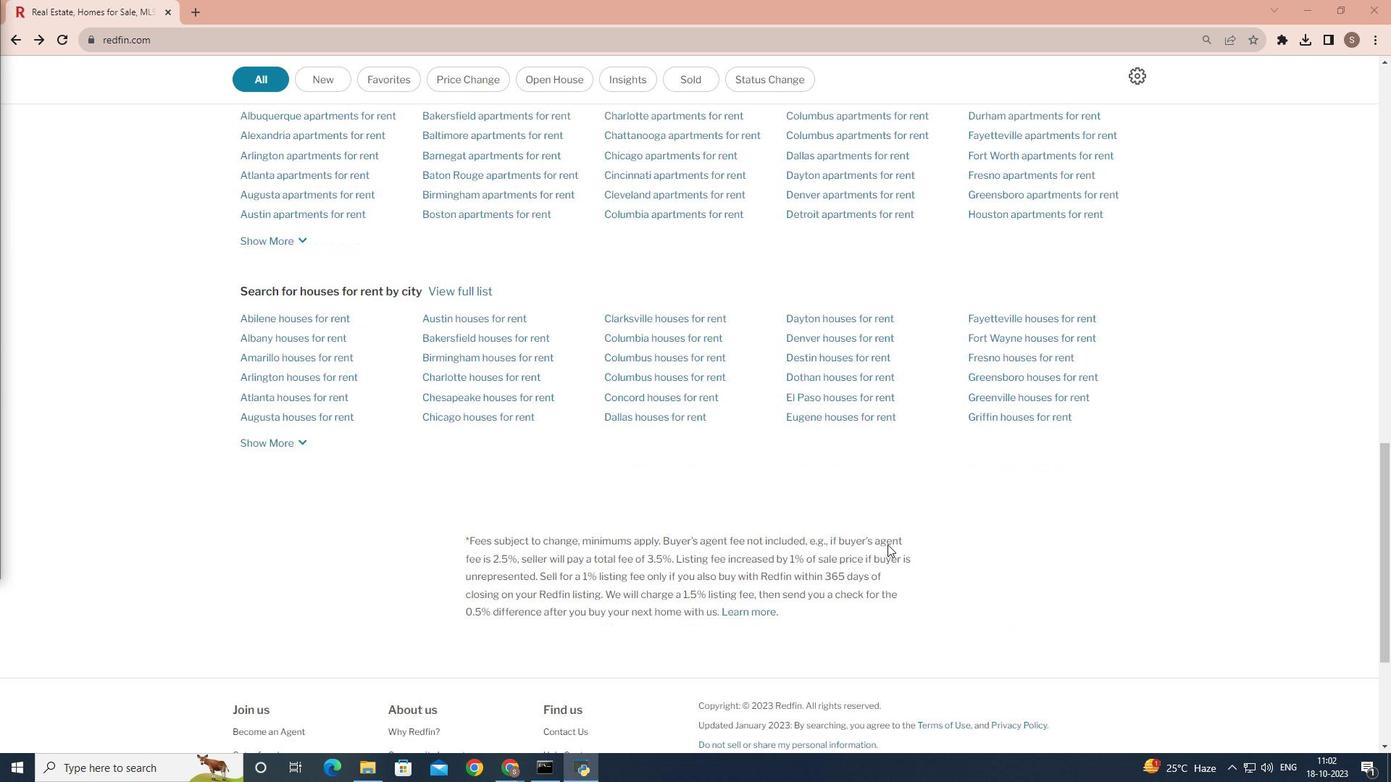 
Action: Mouse scrolled (899, 540) with delta (0, 0)
Screenshot: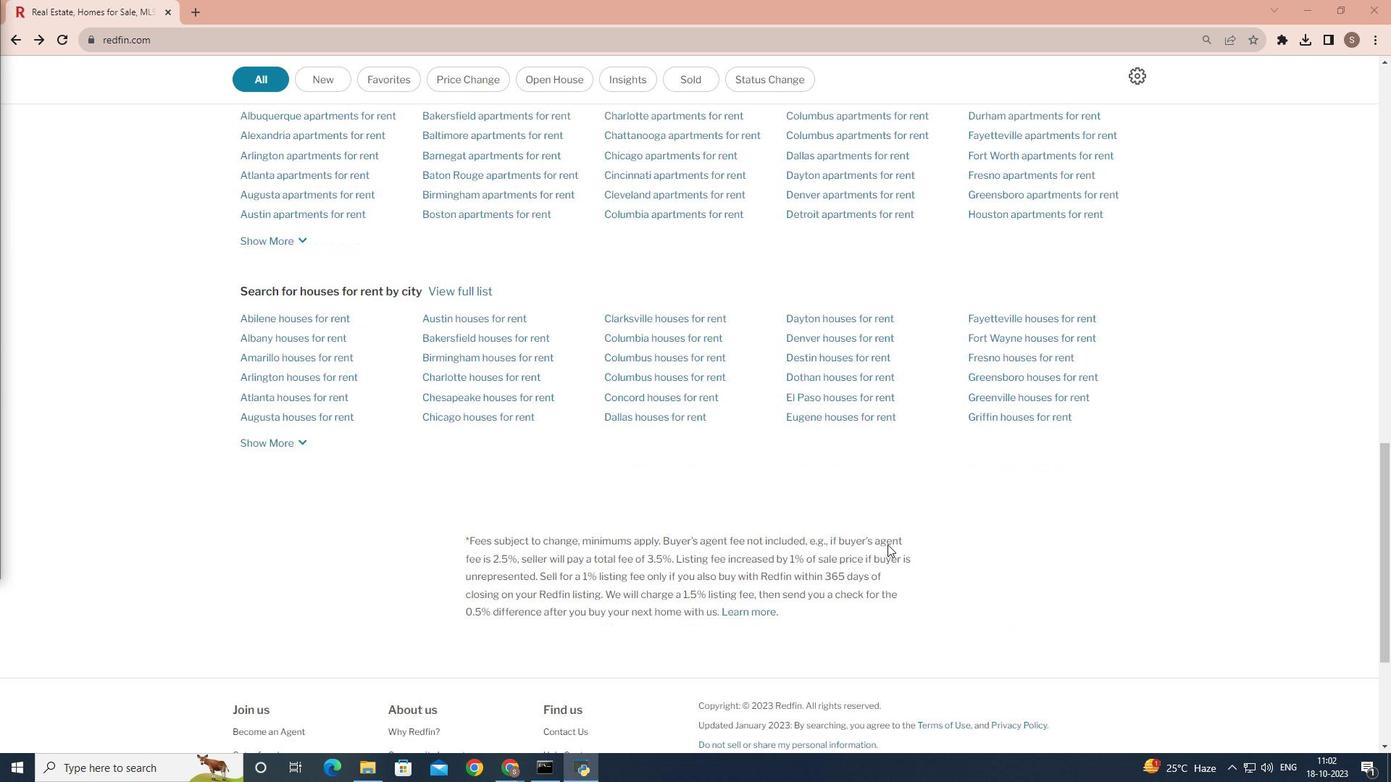 
Action: Mouse moved to (862, 544)
Screenshot: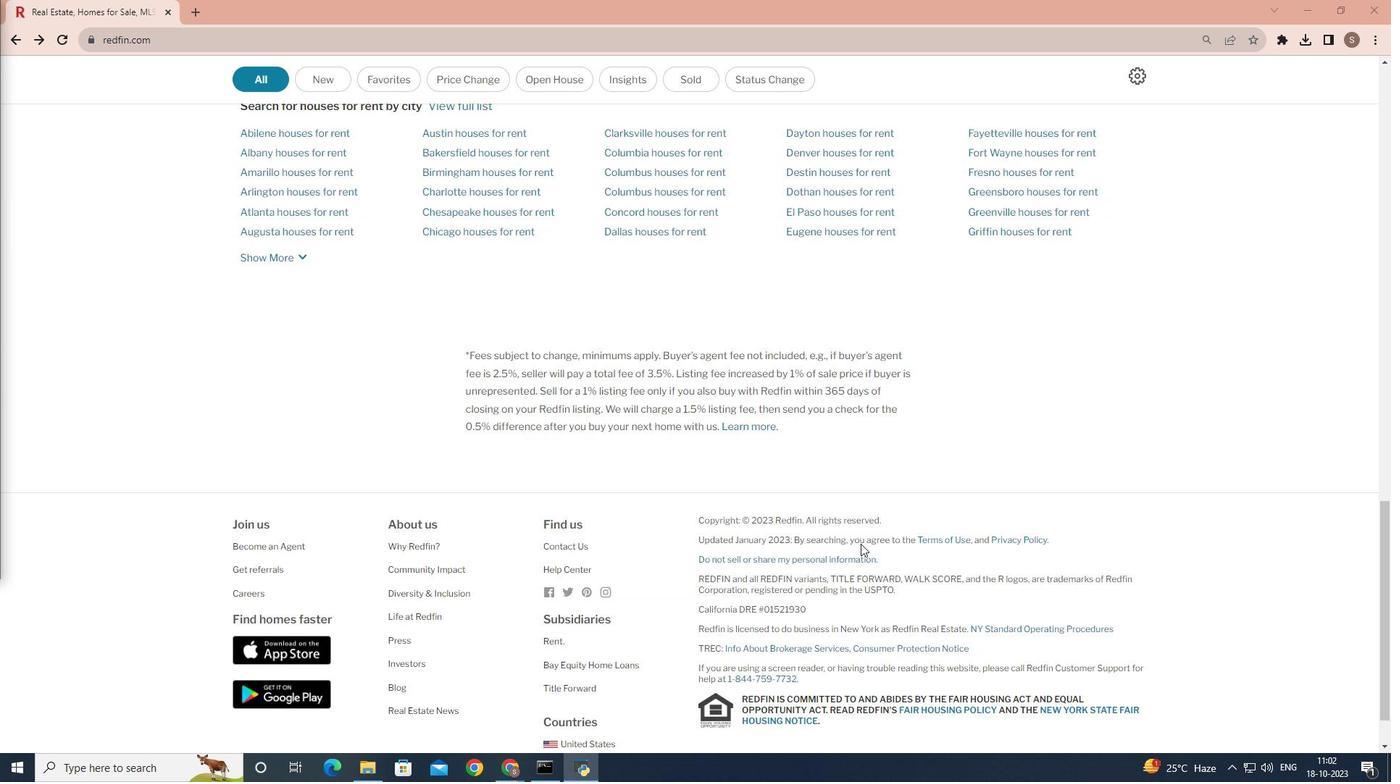 
Action: Mouse scrolled (862, 543) with delta (0, 0)
Screenshot: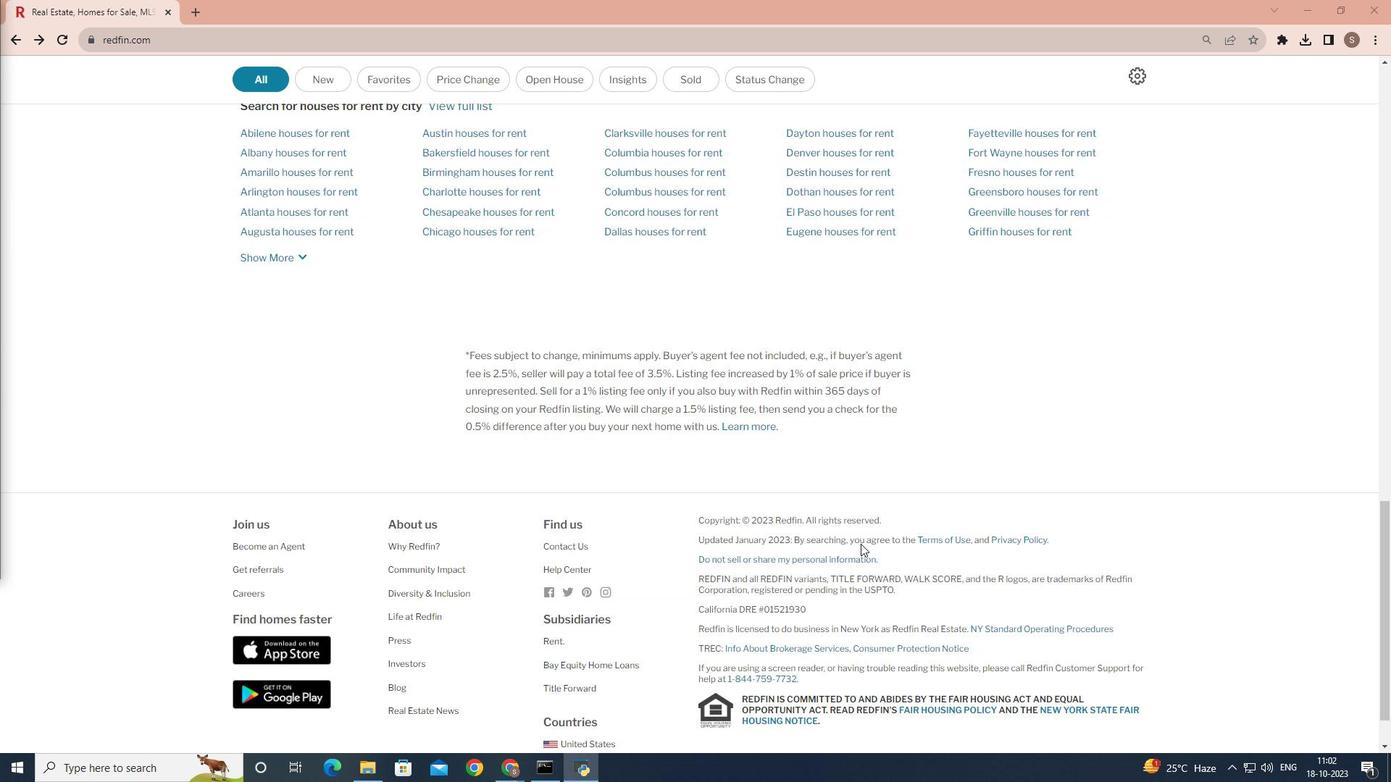 
Action: Mouse moved to (860, 544)
Screenshot: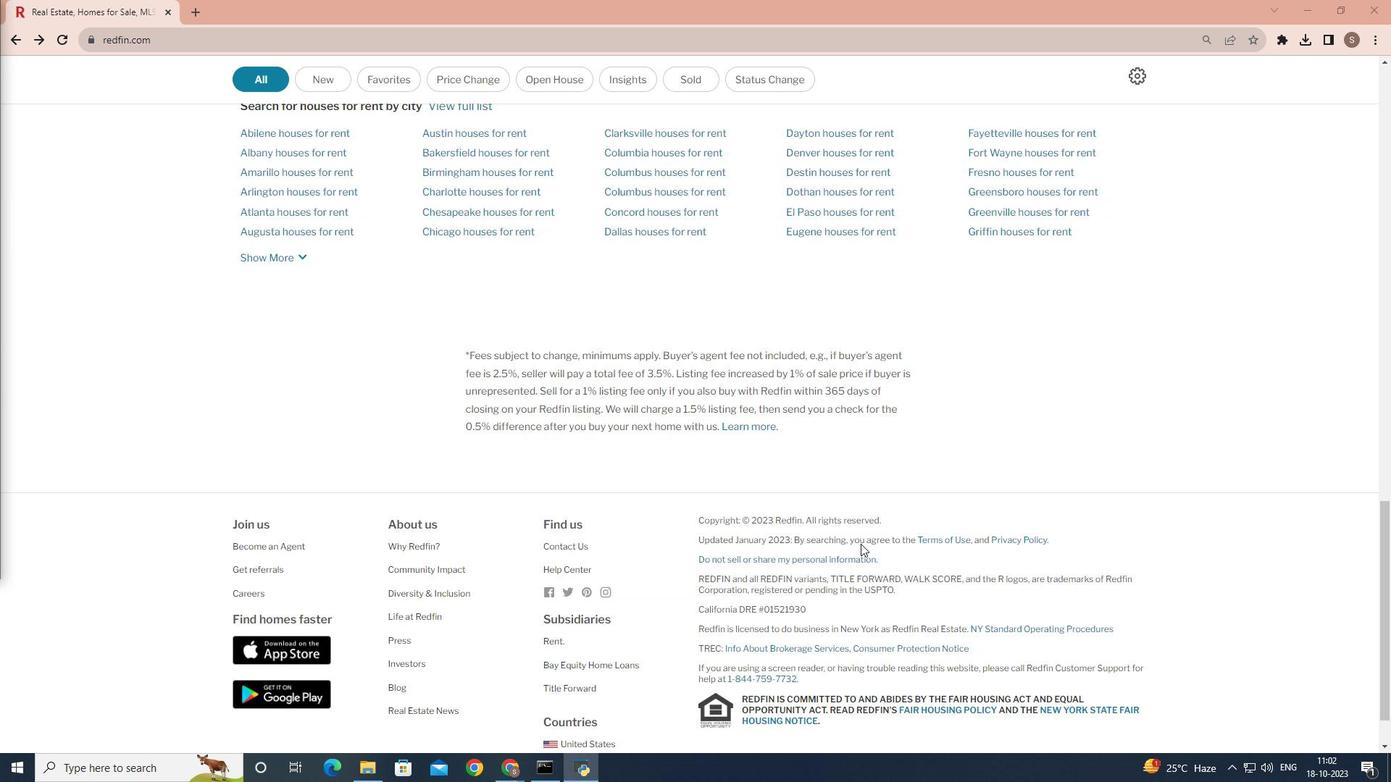
Action: Mouse scrolled (860, 543) with delta (0, 0)
Screenshot: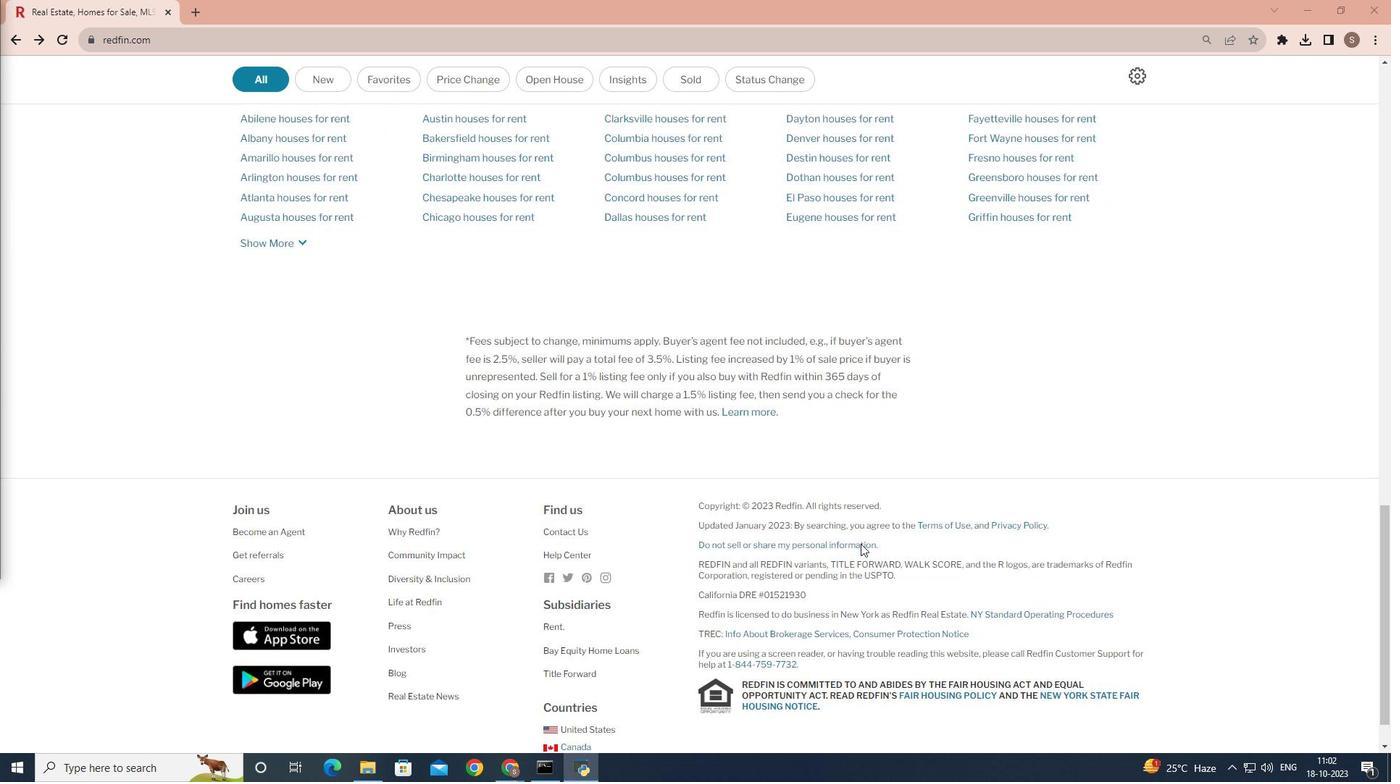 
Action: Mouse scrolled (860, 543) with delta (0, 0)
Screenshot: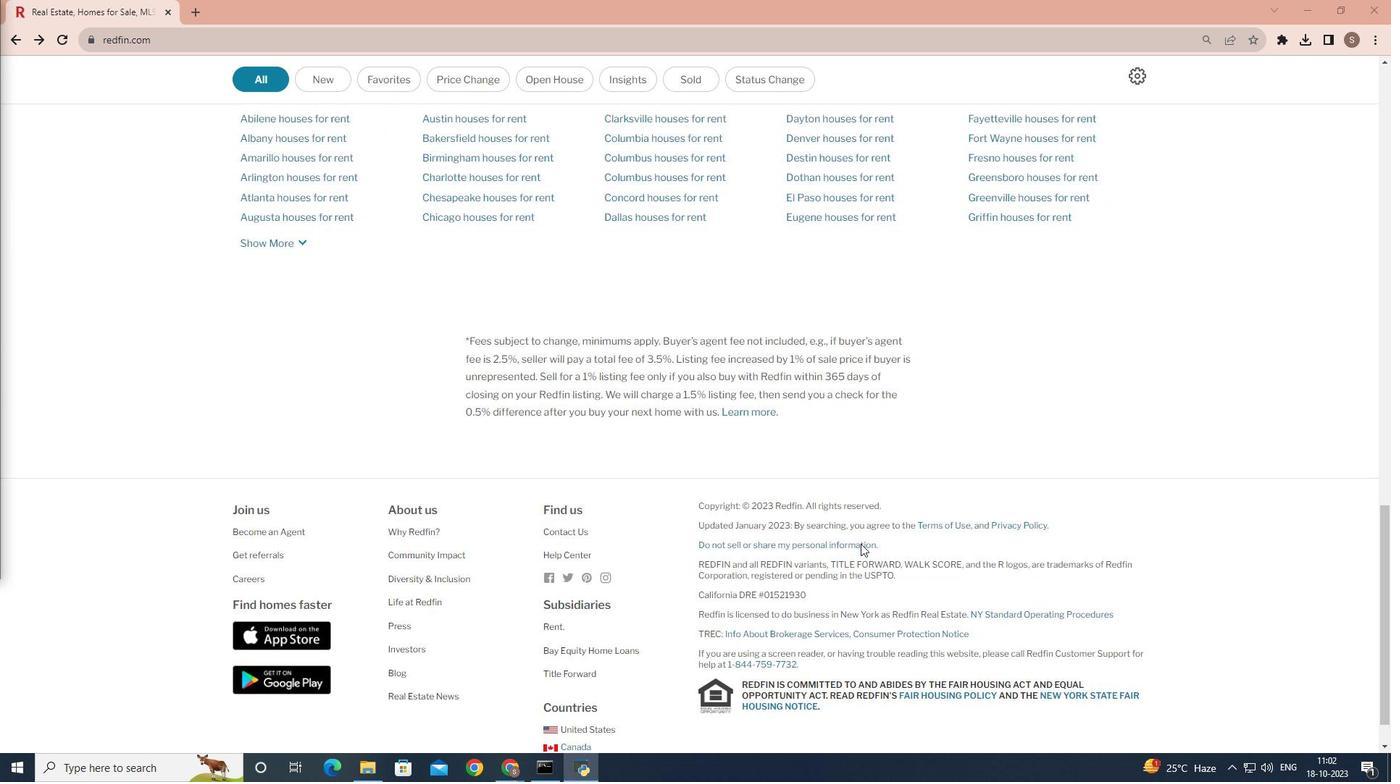 
Action: Mouse moved to (436, 651)
Screenshot: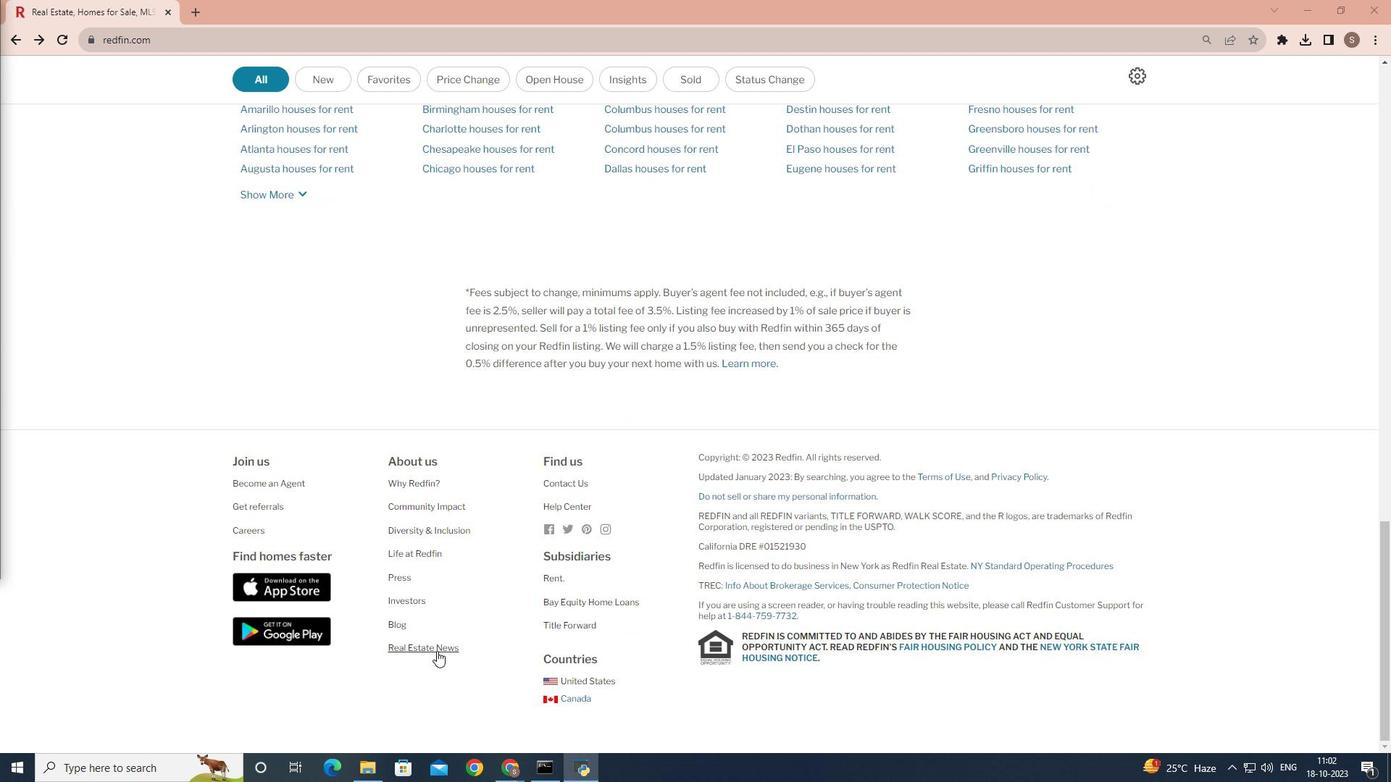 
Action: Mouse pressed left at (436, 651)
Screenshot: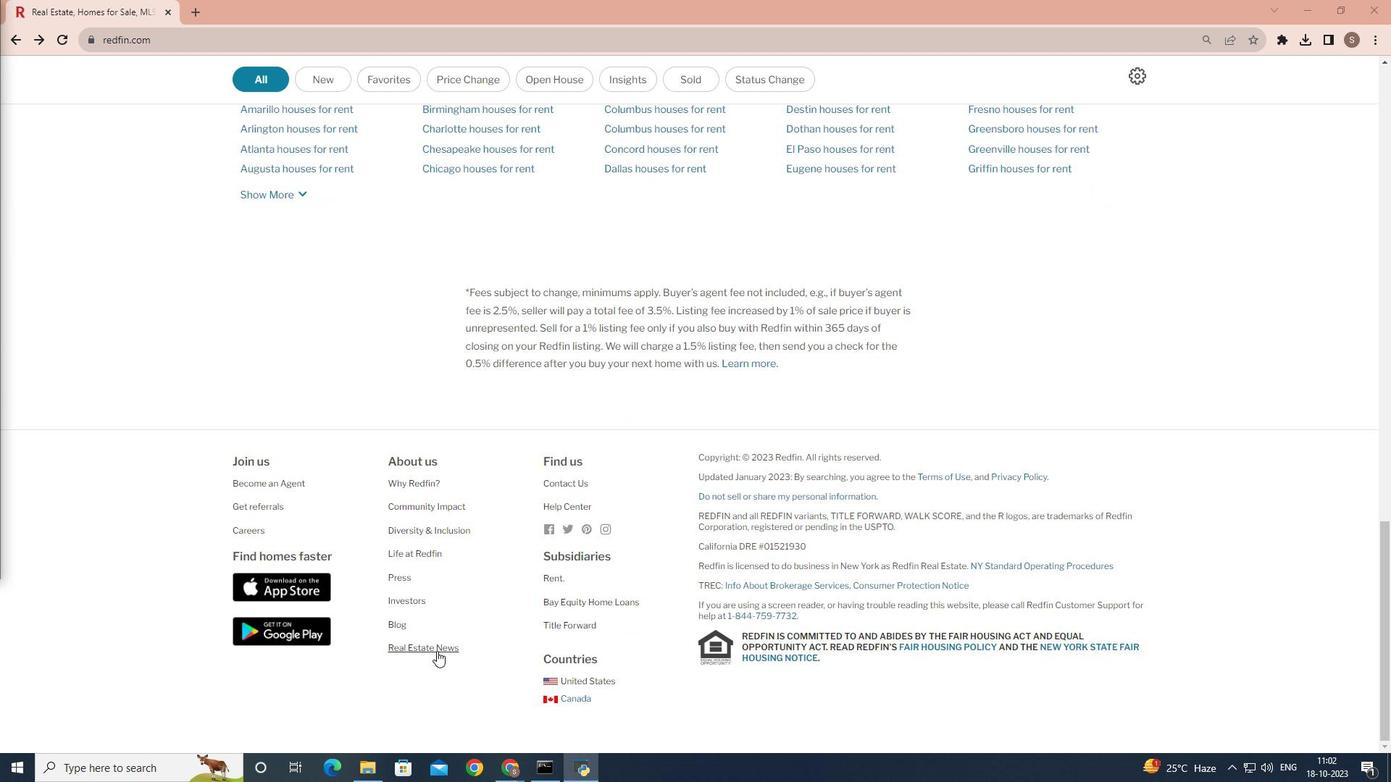 
Action: Mouse moved to (196, 132)
Screenshot: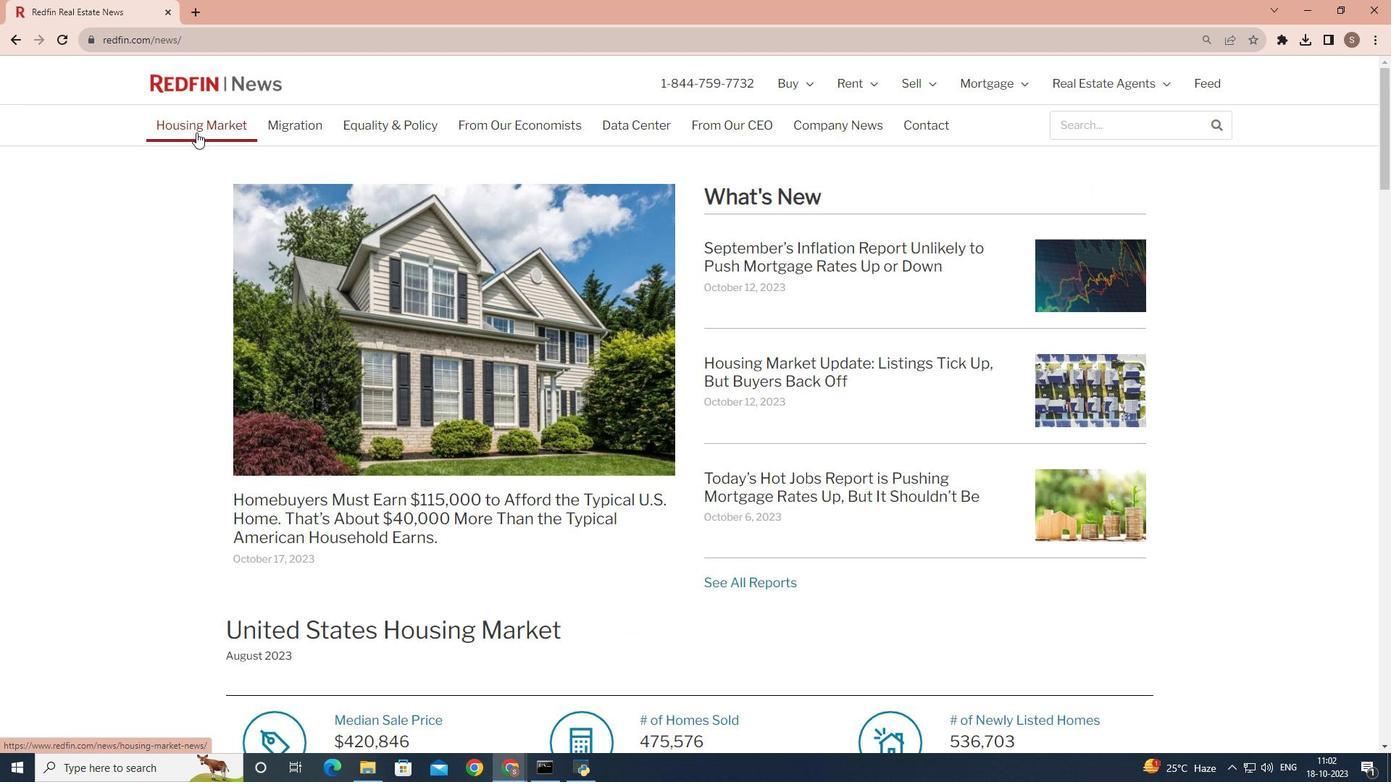 
Action: Mouse pressed left at (196, 132)
Screenshot: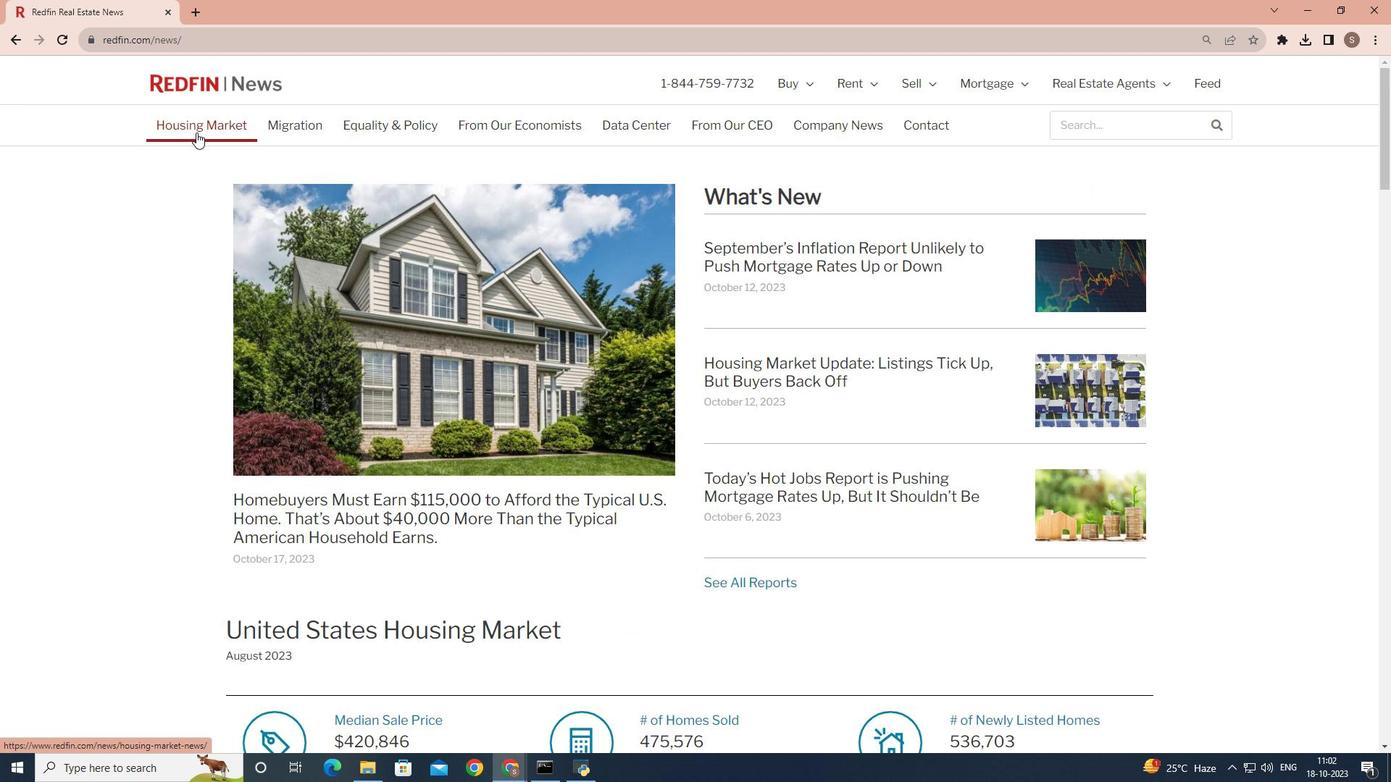 
